 Task: Create a due date automation trigger when advanced on, 2 working days before a card is due add dates not due this month at 11:00 AM.
Action: Mouse moved to (1045, 300)
Screenshot: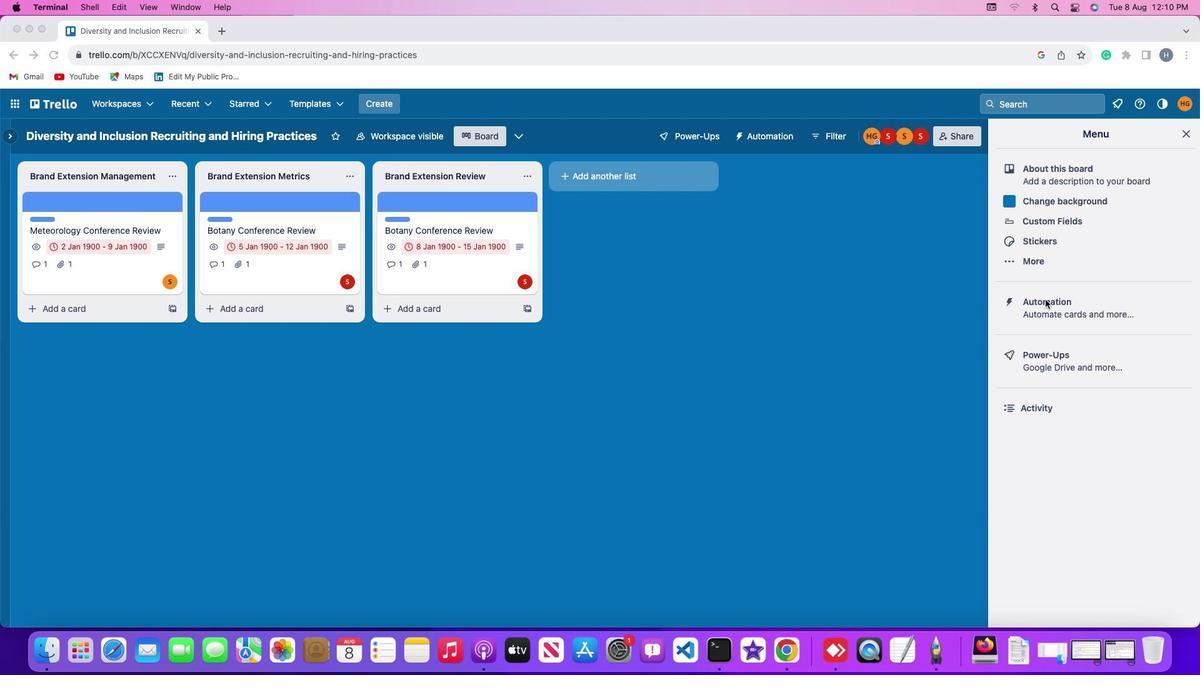 
Action: Mouse pressed left at (1045, 300)
Screenshot: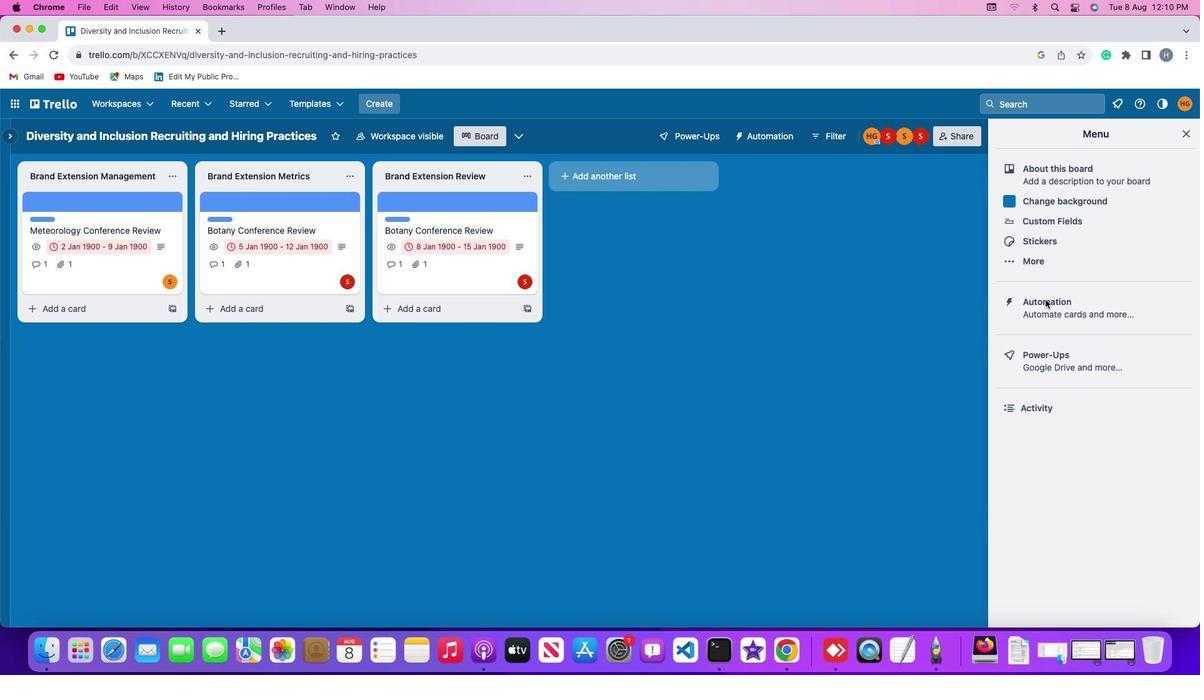 
Action: Mouse pressed left at (1045, 300)
Screenshot: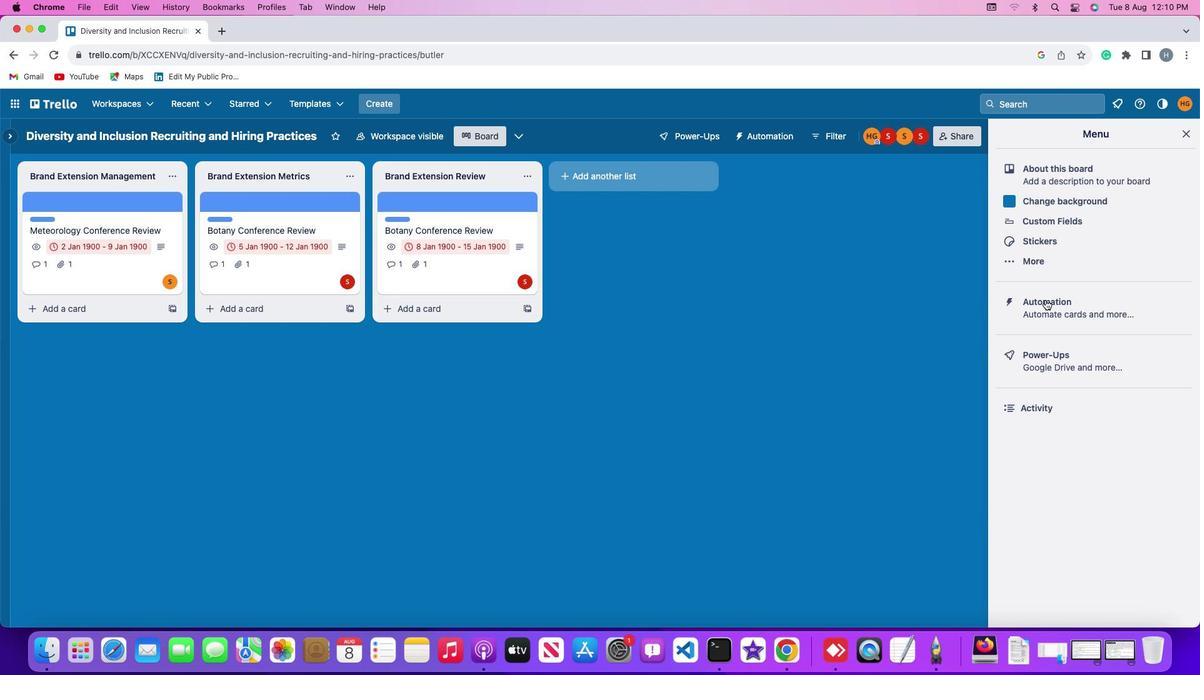 
Action: Mouse moved to (85, 294)
Screenshot: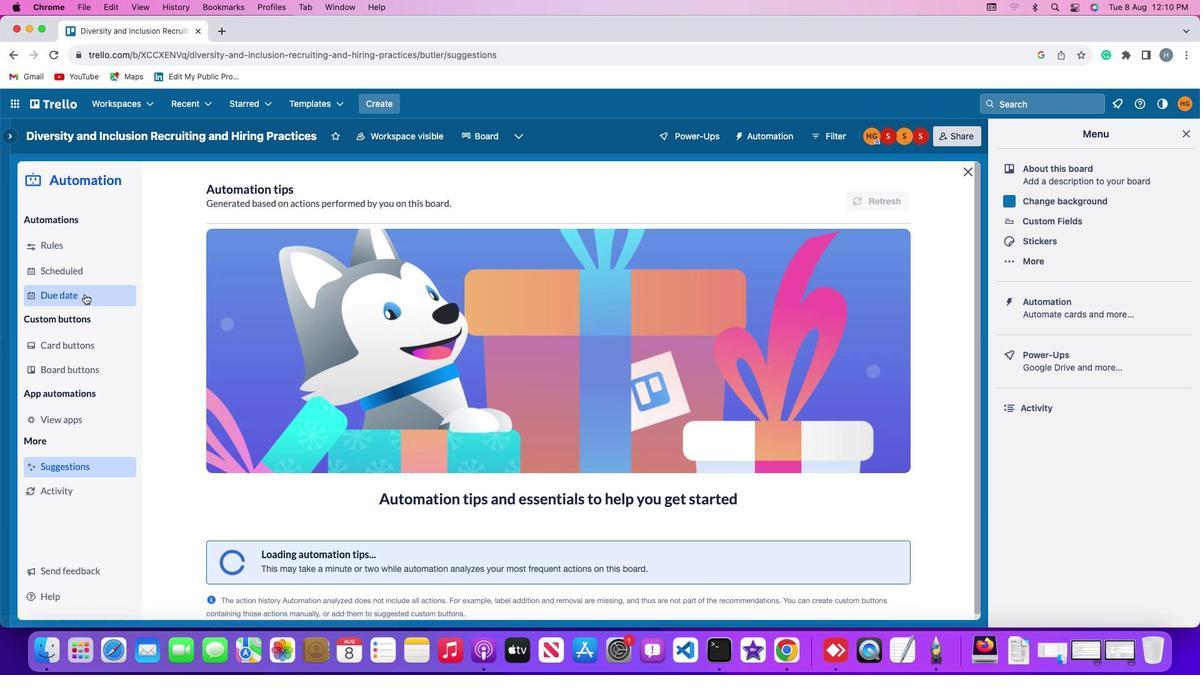 
Action: Mouse pressed left at (85, 294)
Screenshot: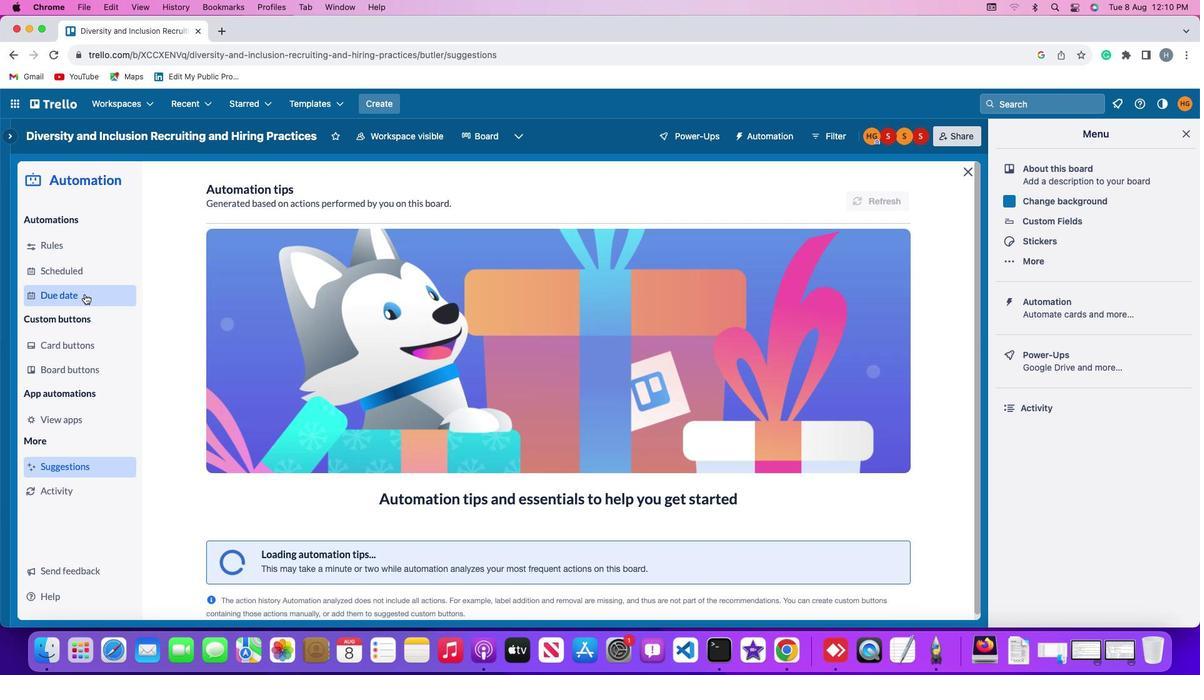 
Action: Mouse moved to (843, 193)
Screenshot: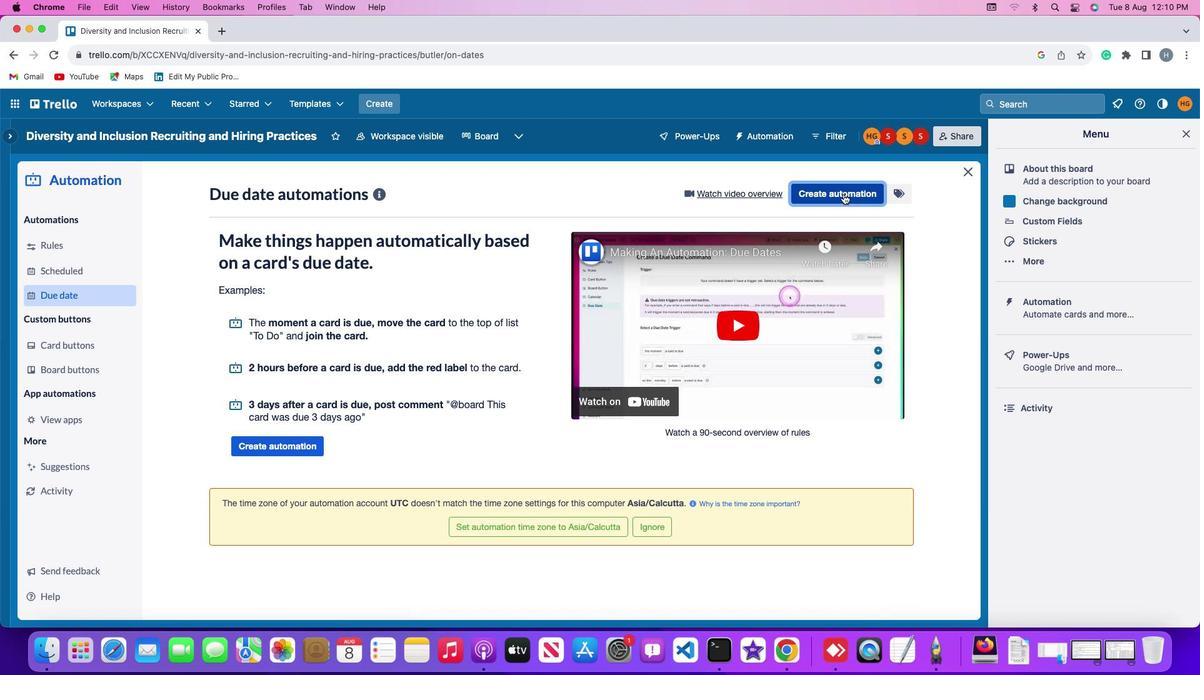 
Action: Mouse pressed left at (843, 193)
Screenshot: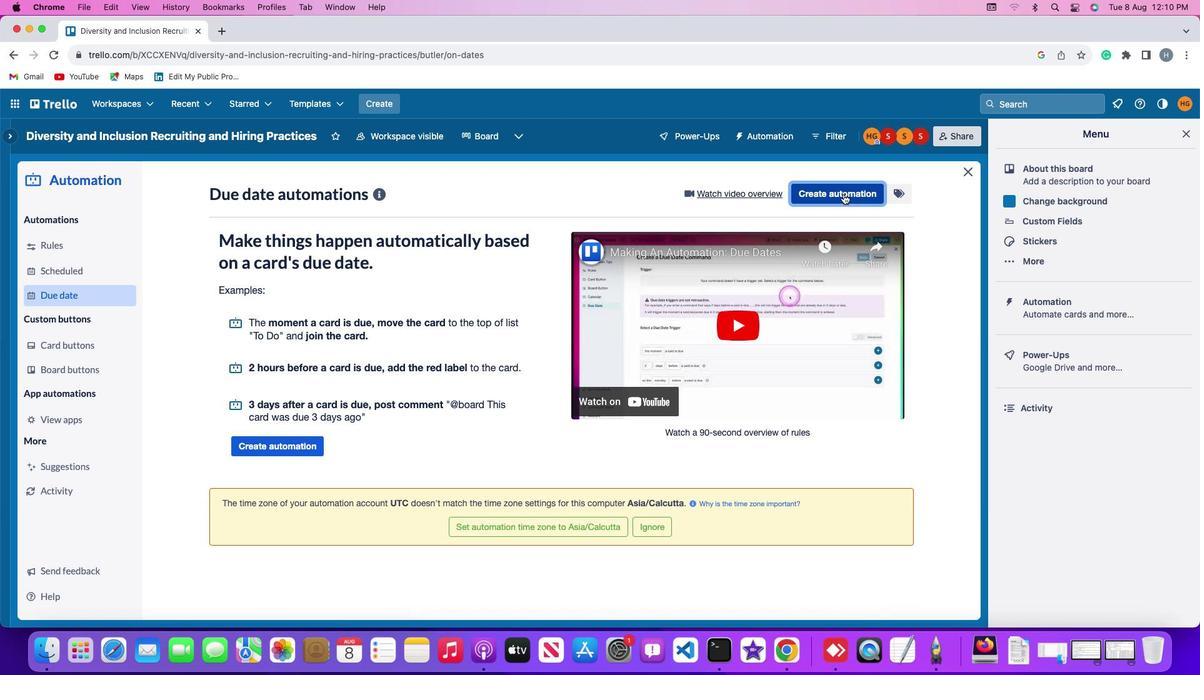 
Action: Mouse moved to (374, 315)
Screenshot: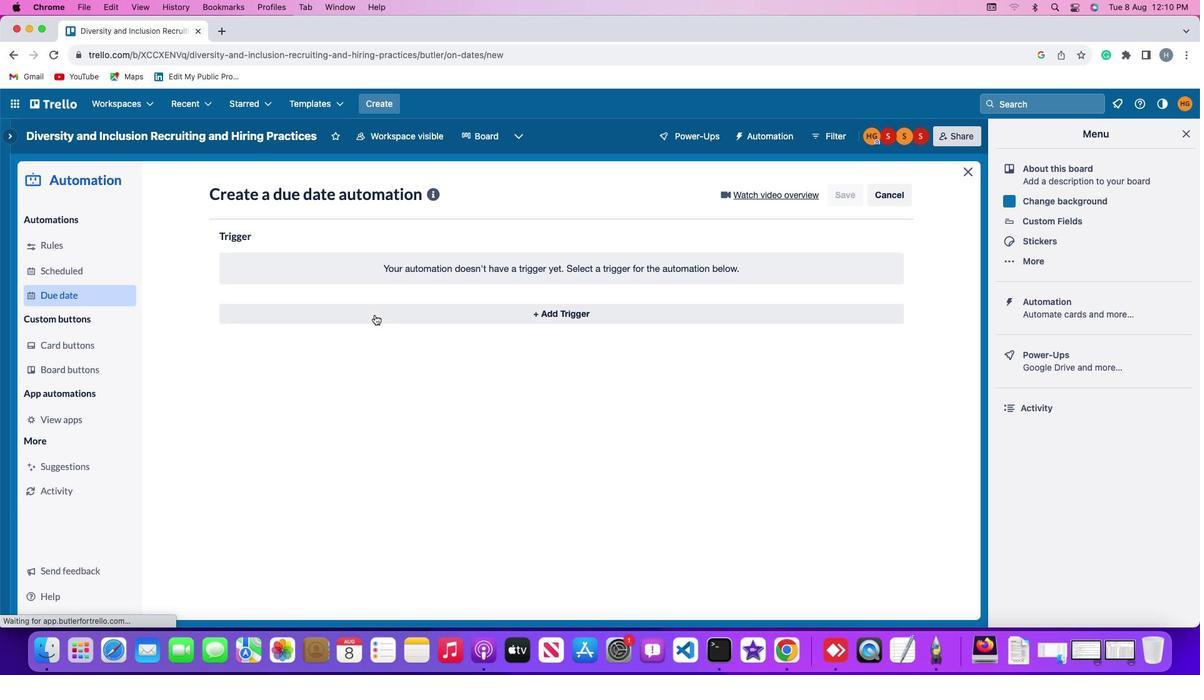
Action: Mouse pressed left at (374, 315)
Screenshot: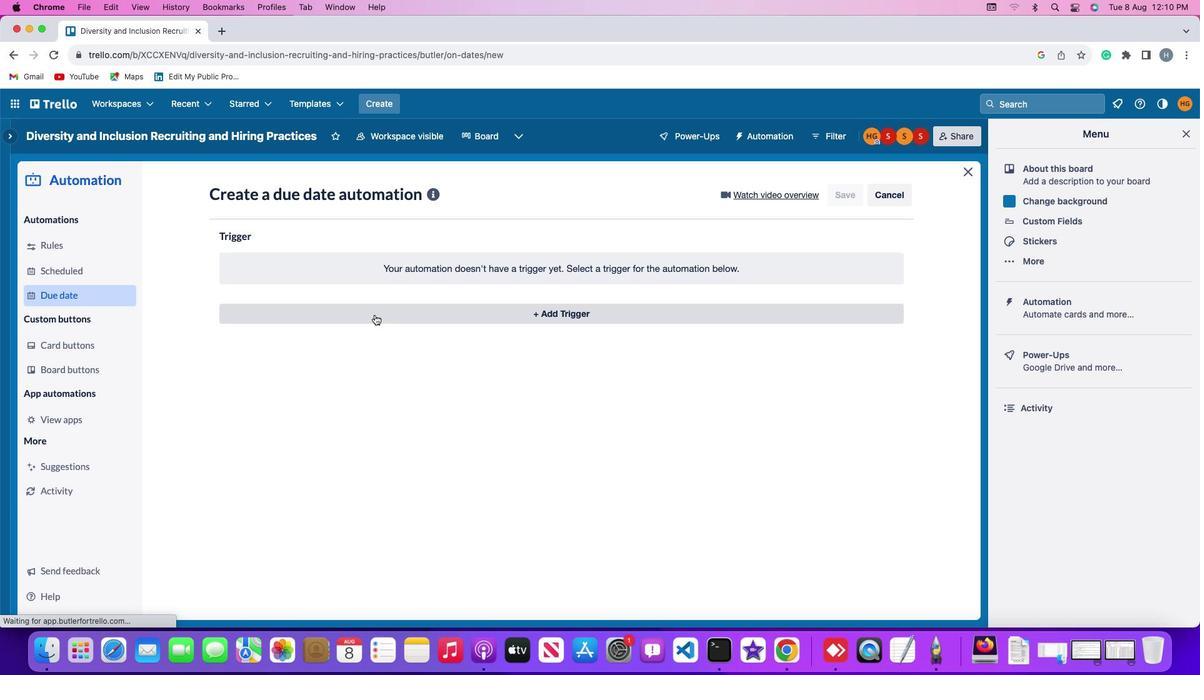 
Action: Mouse moved to (248, 496)
Screenshot: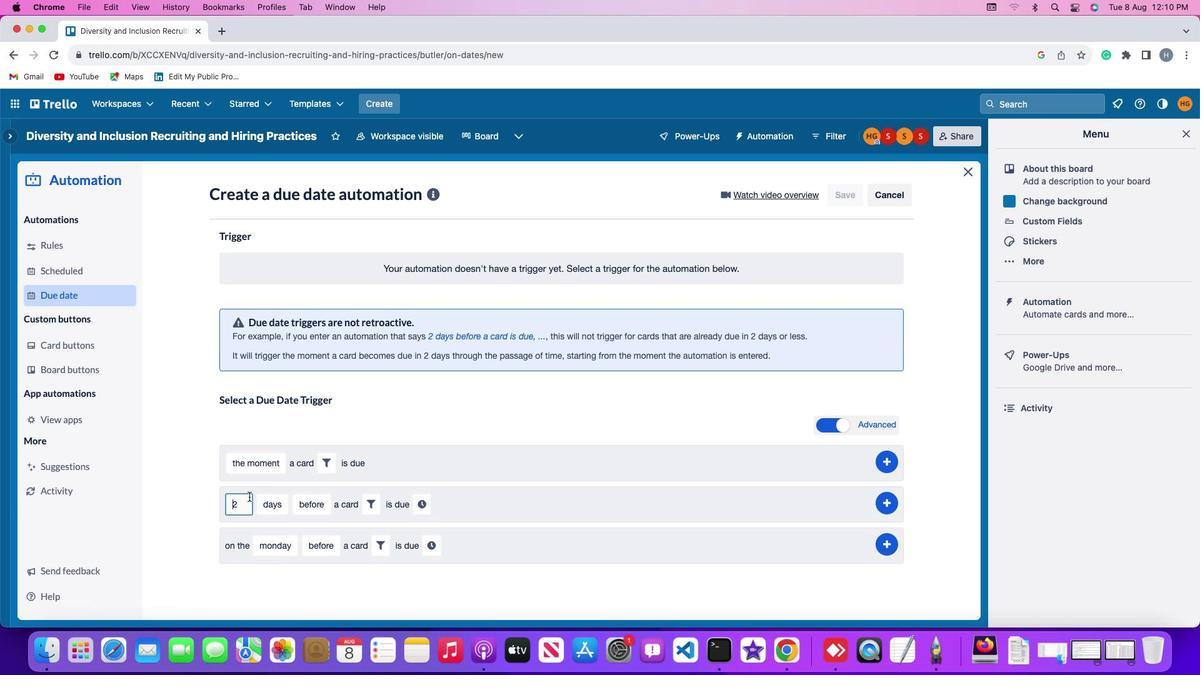 
Action: Mouse pressed left at (248, 496)
Screenshot: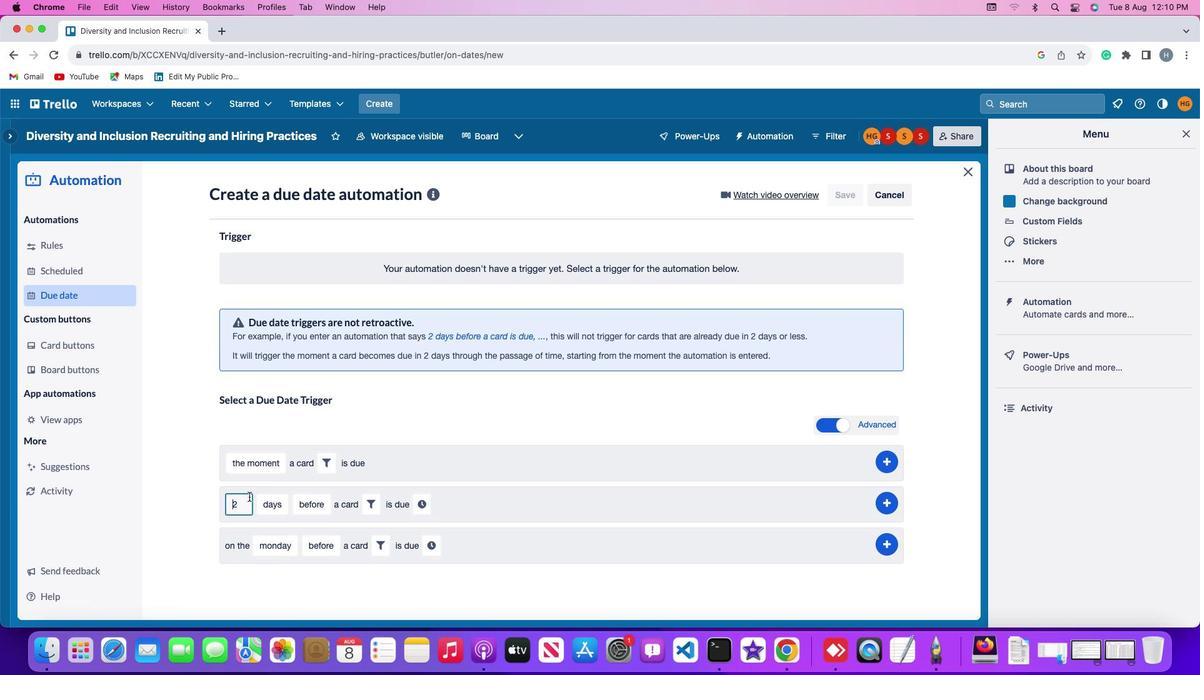 
Action: Key pressed Key.rightKey.backspace'2'
Screenshot: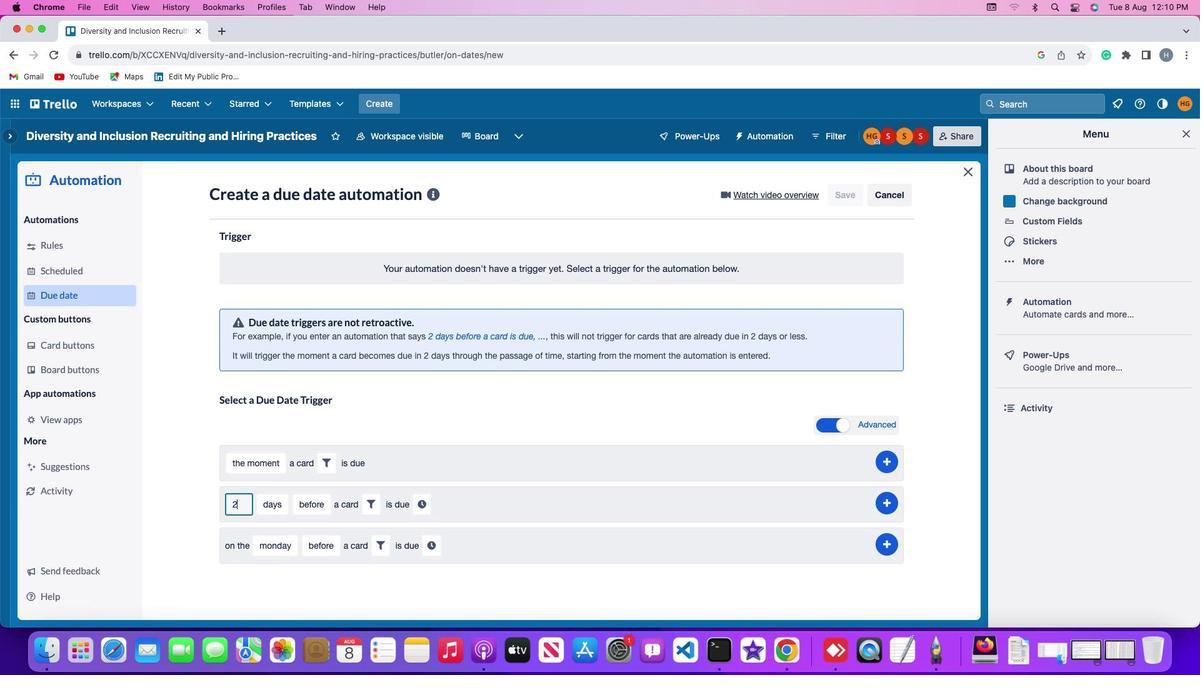 
Action: Mouse moved to (278, 501)
Screenshot: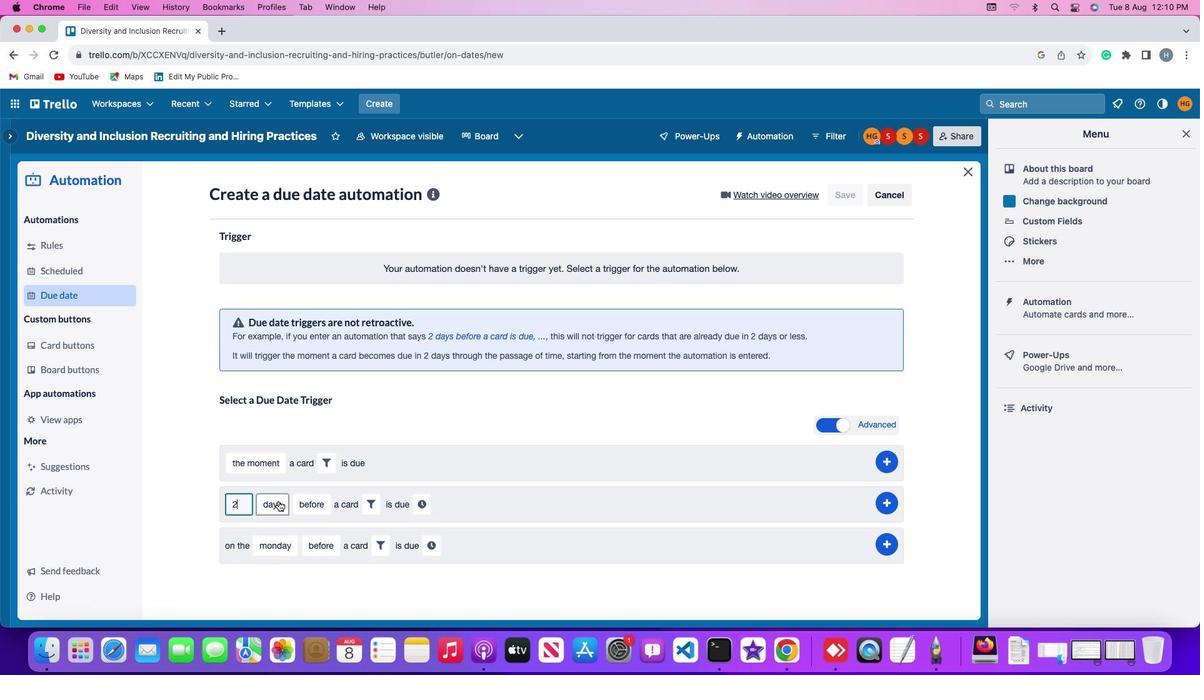 
Action: Mouse pressed left at (278, 501)
Screenshot: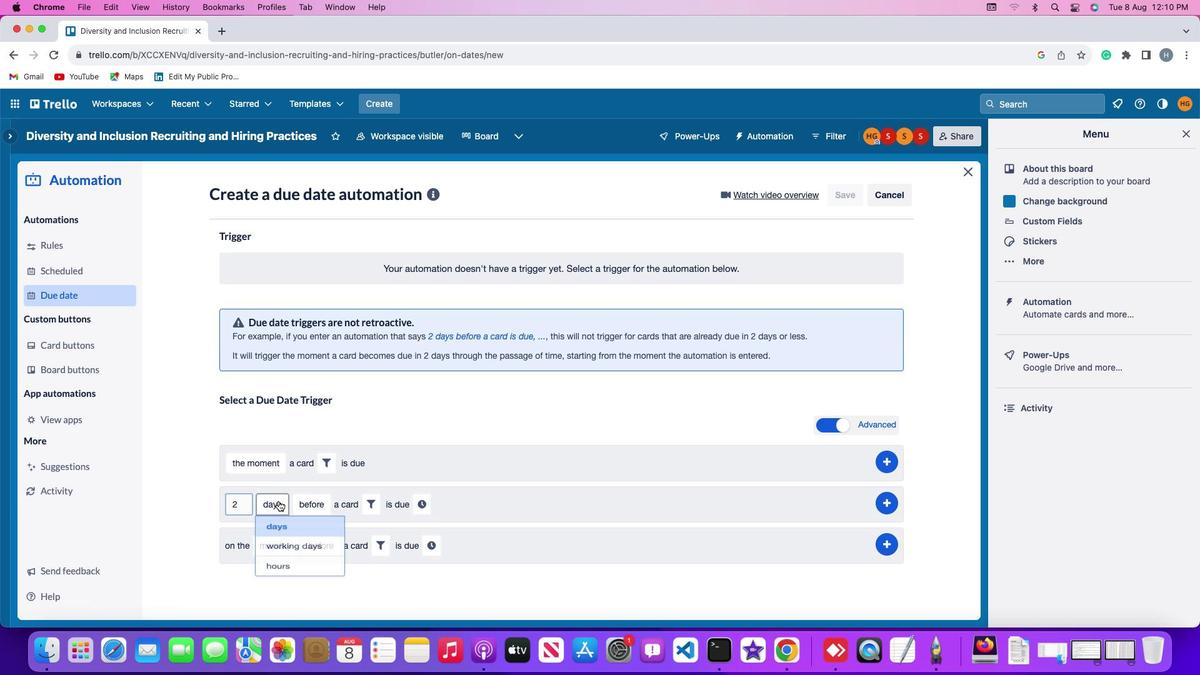 
Action: Mouse moved to (286, 559)
Screenshot: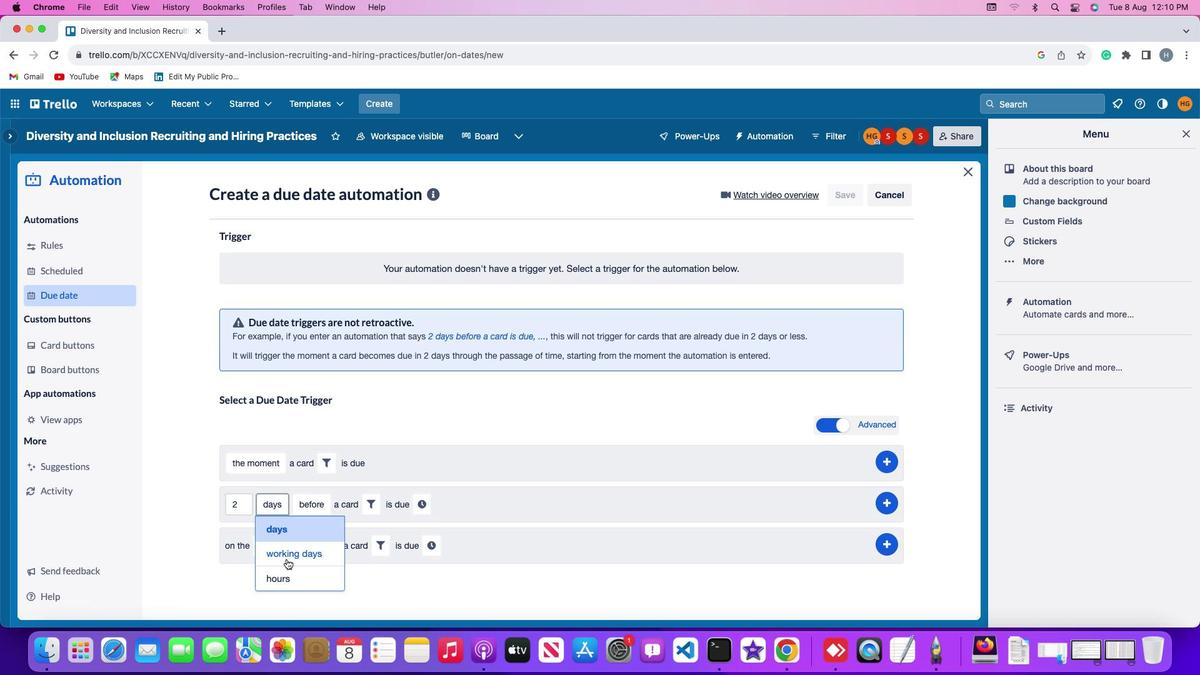
Action: Mouse pressed left at (286, 559)
Screenshot: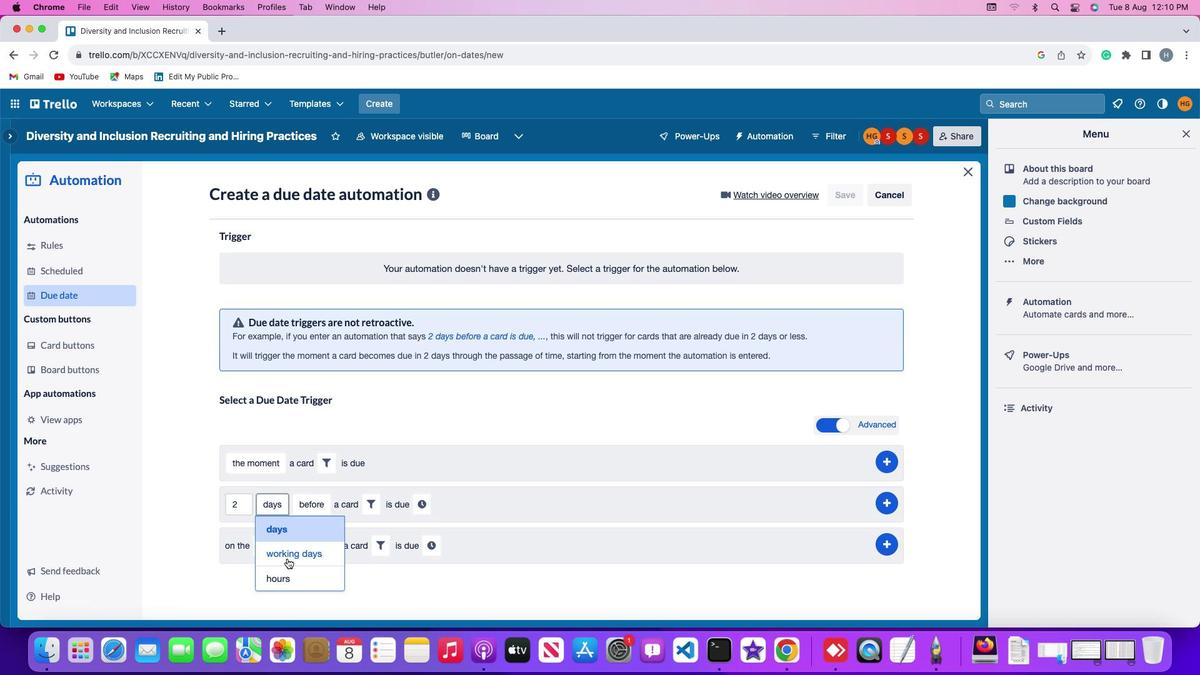 
Action: Mouse moved to (349, 505)
Screenshot: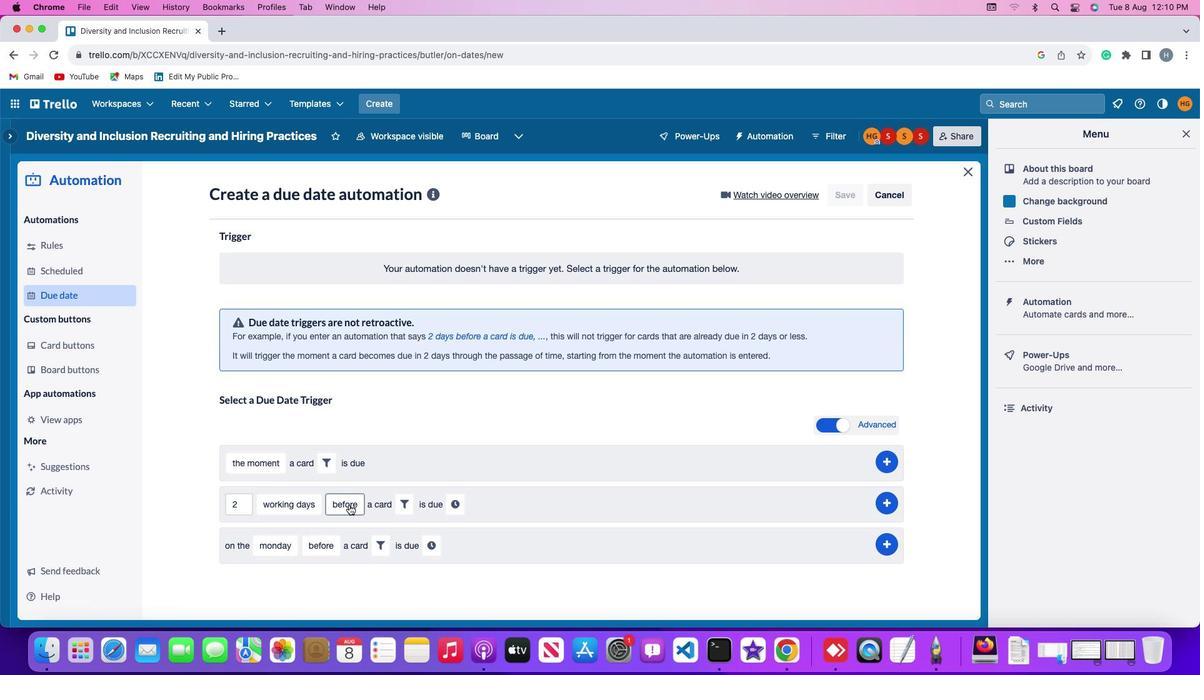 
Action: Mouse pressed left at (349, 505)
Screenshot: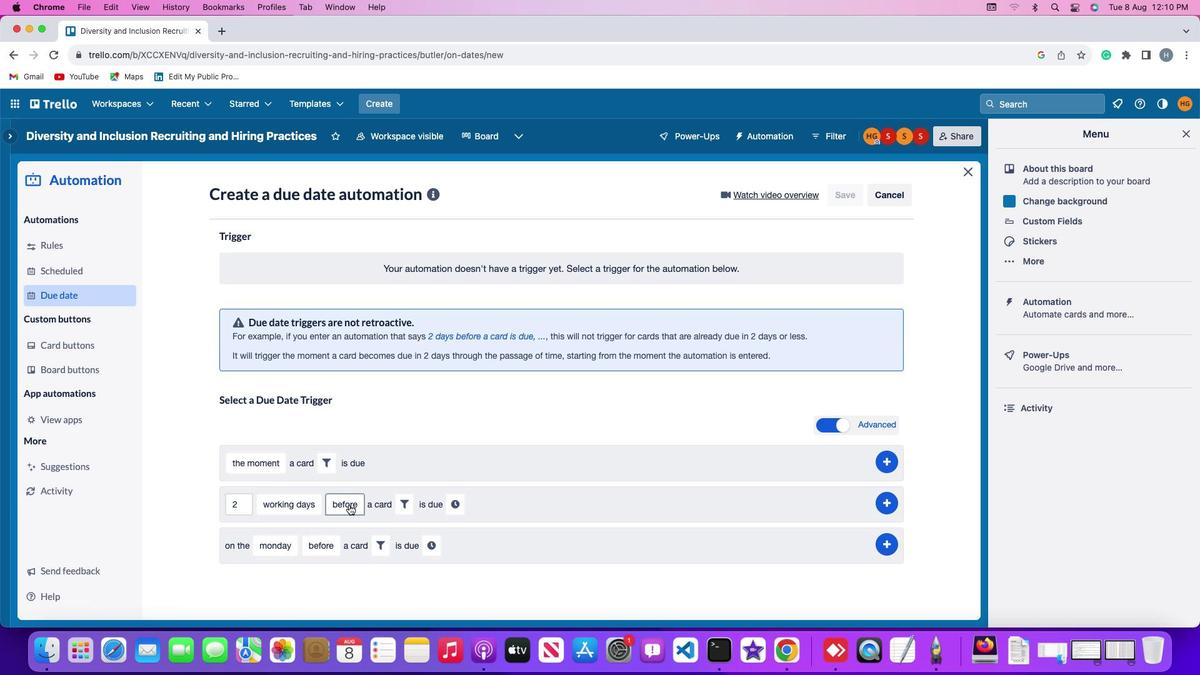 
Action: Mouse moved to (355, 530)
Screenshot: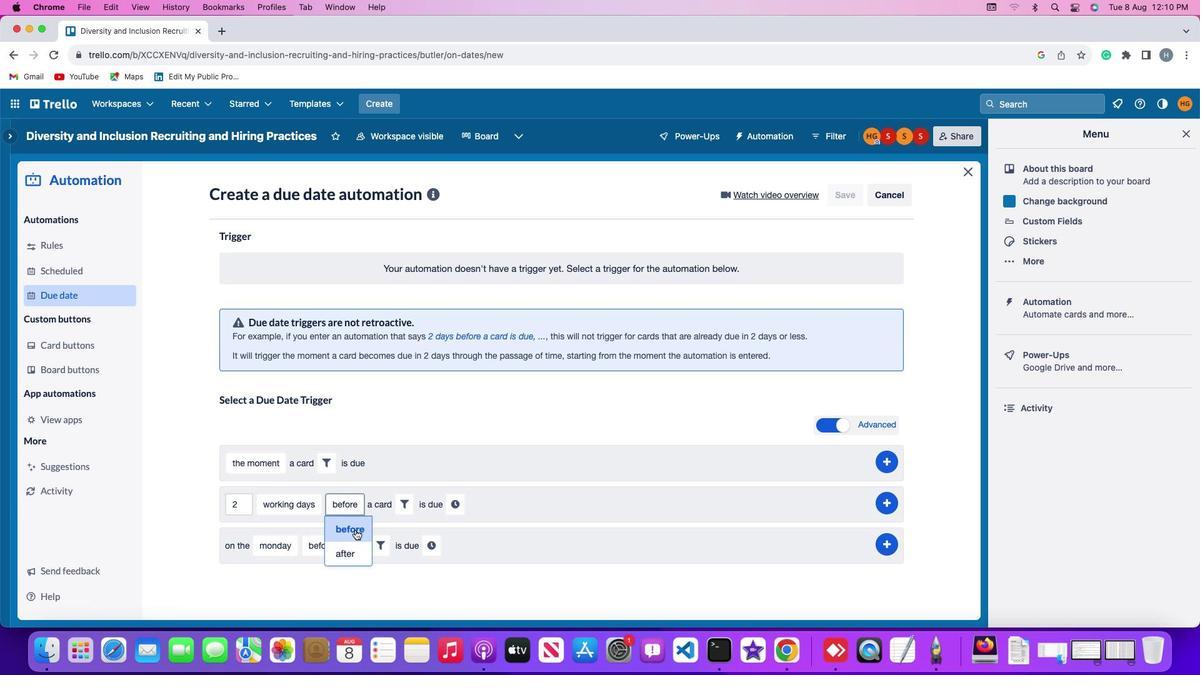 
Action: Mouse pressed left at (355, 530)
Screenshot: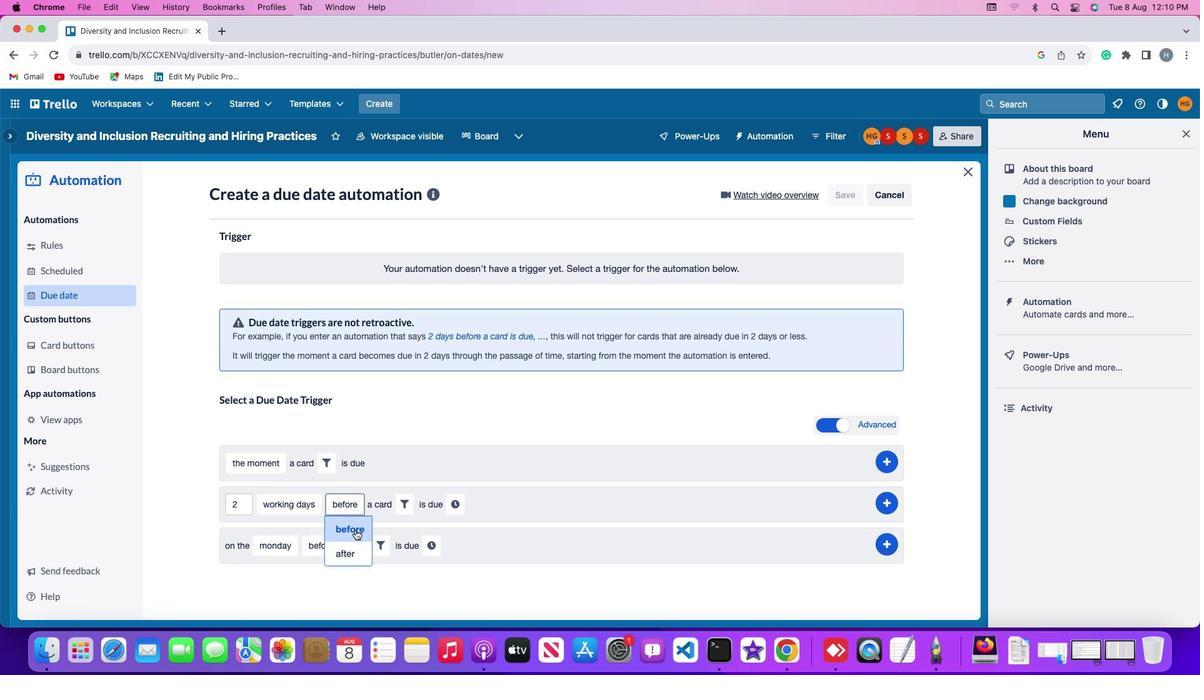 
Action: Mouse moved to (403, 507)
Screenshot: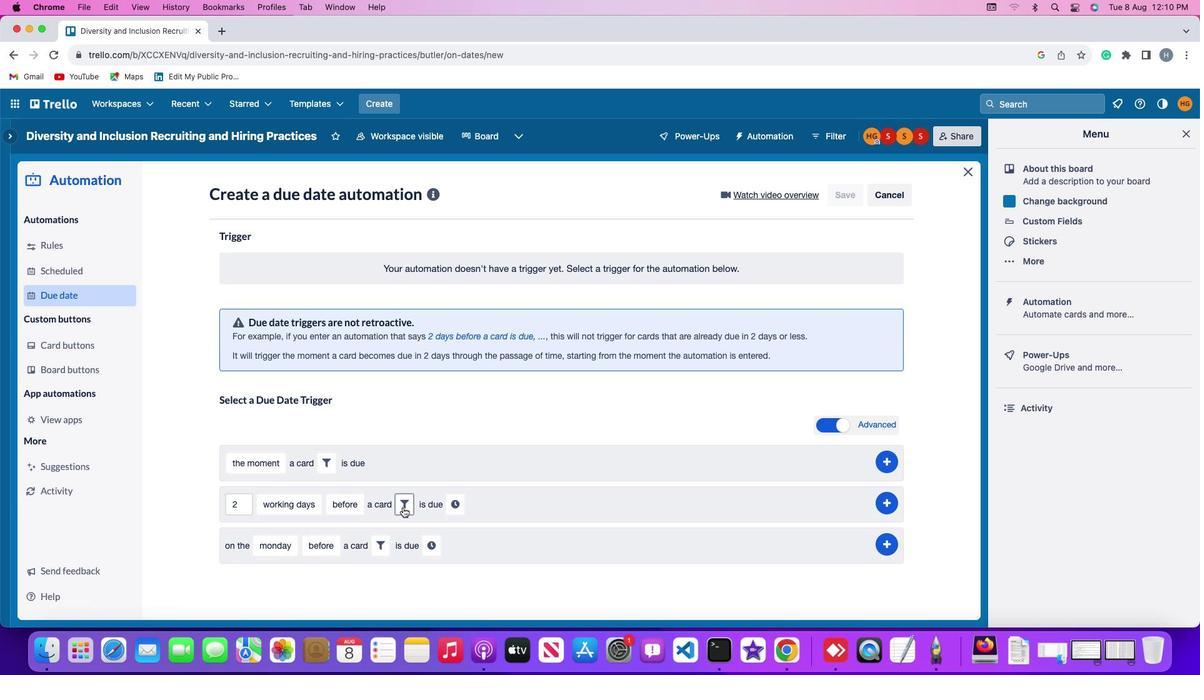 
Action: Mouse pressed left at (403, 507)
Screenshot: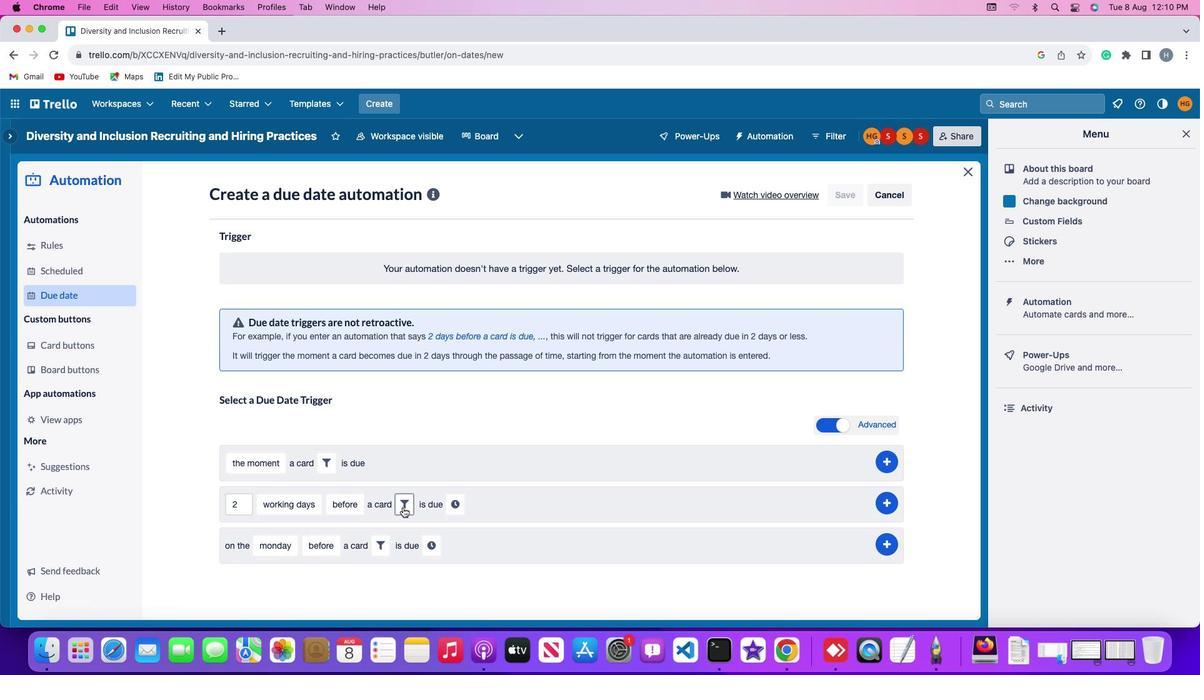 
Action: Mouse moved to (472, 542)
Screenshot: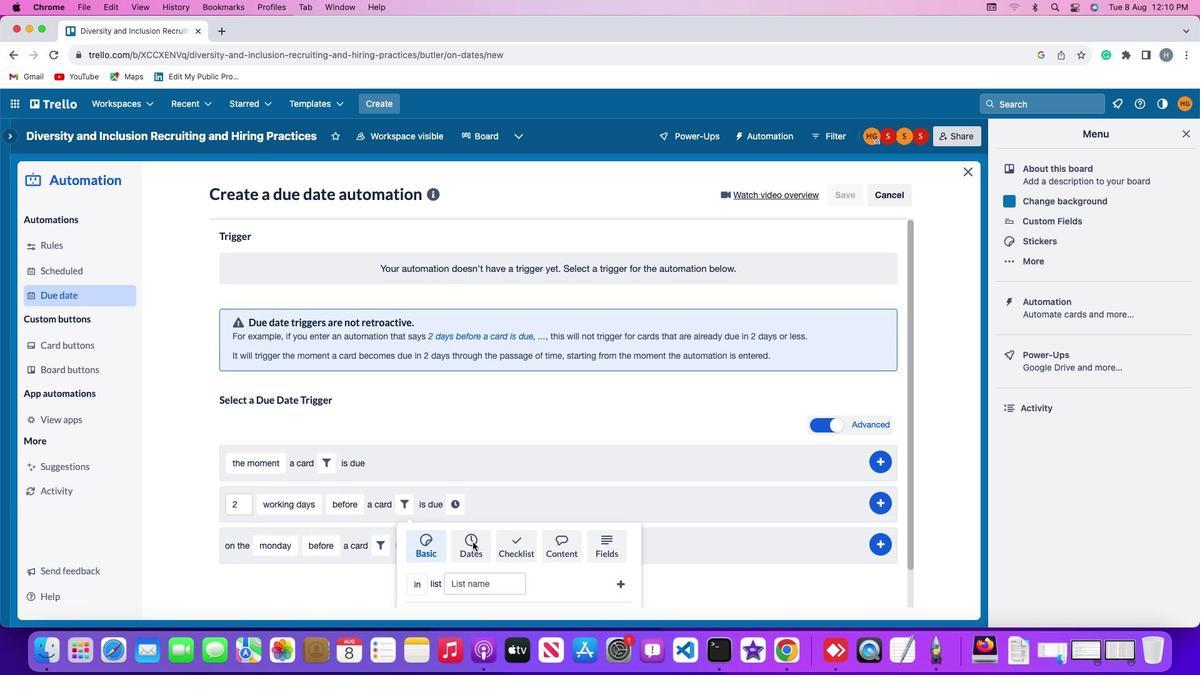 
Action: Mouse pressed left at (472, 542)
Screenshot: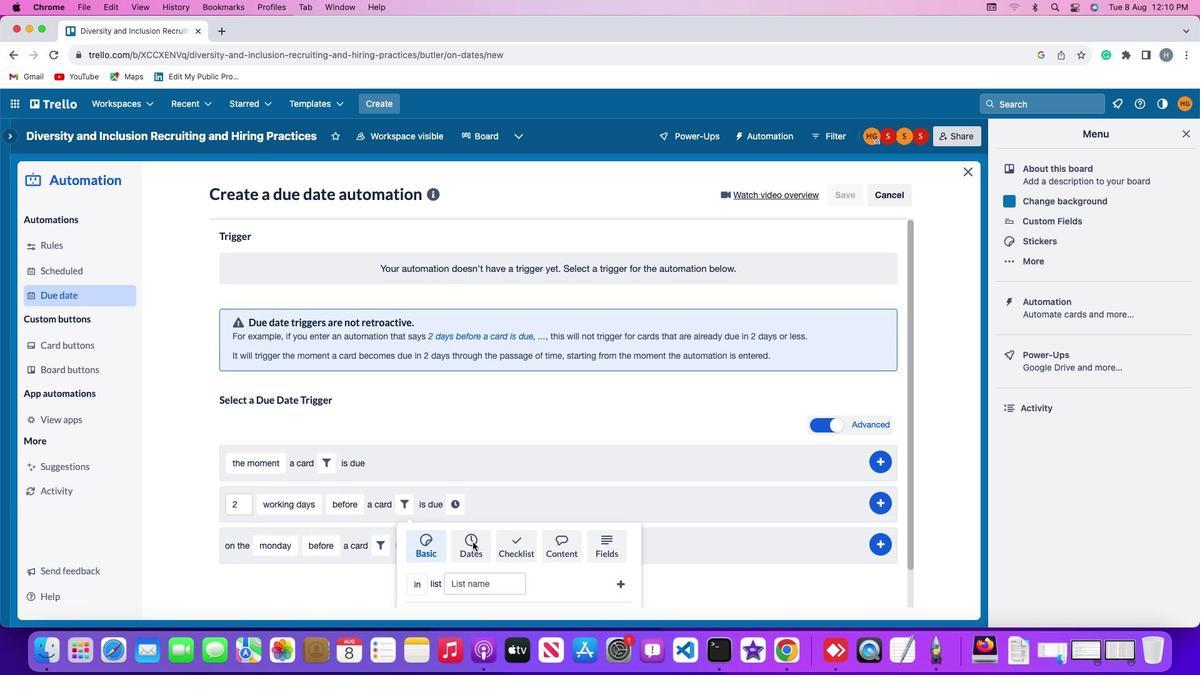
Action: Mouse moved to (372, 570)
Screenshot: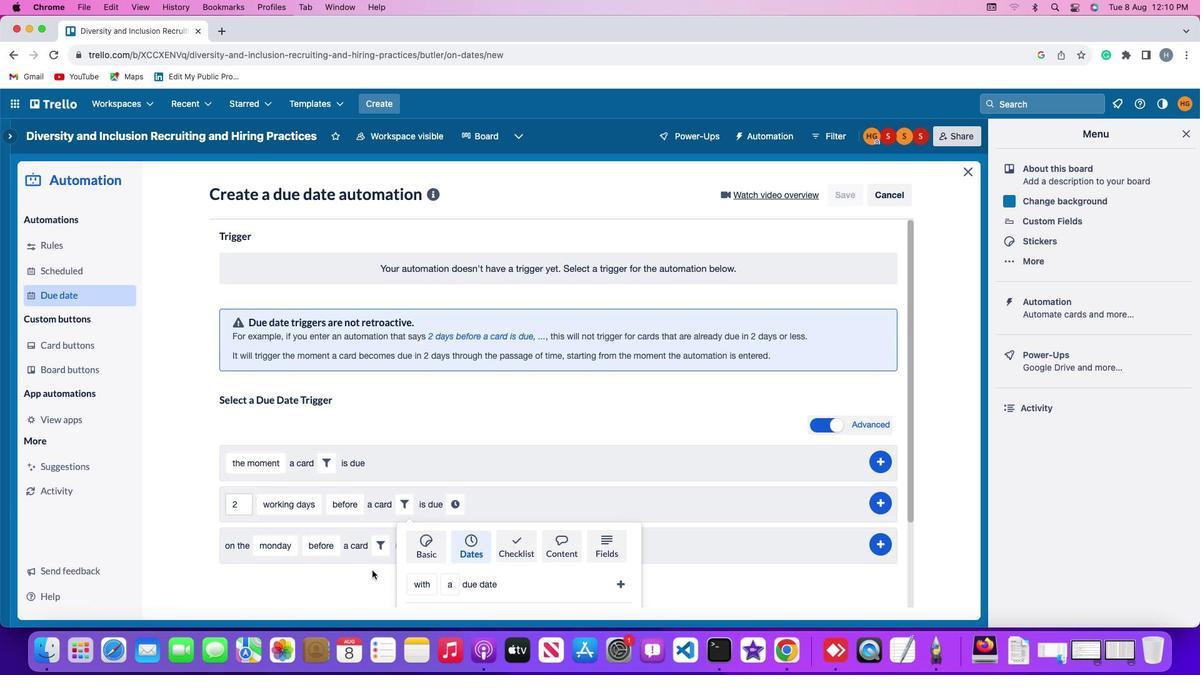 
Action: Mouse scrolled (372, 570) with delta (0, 0)
Screenshot: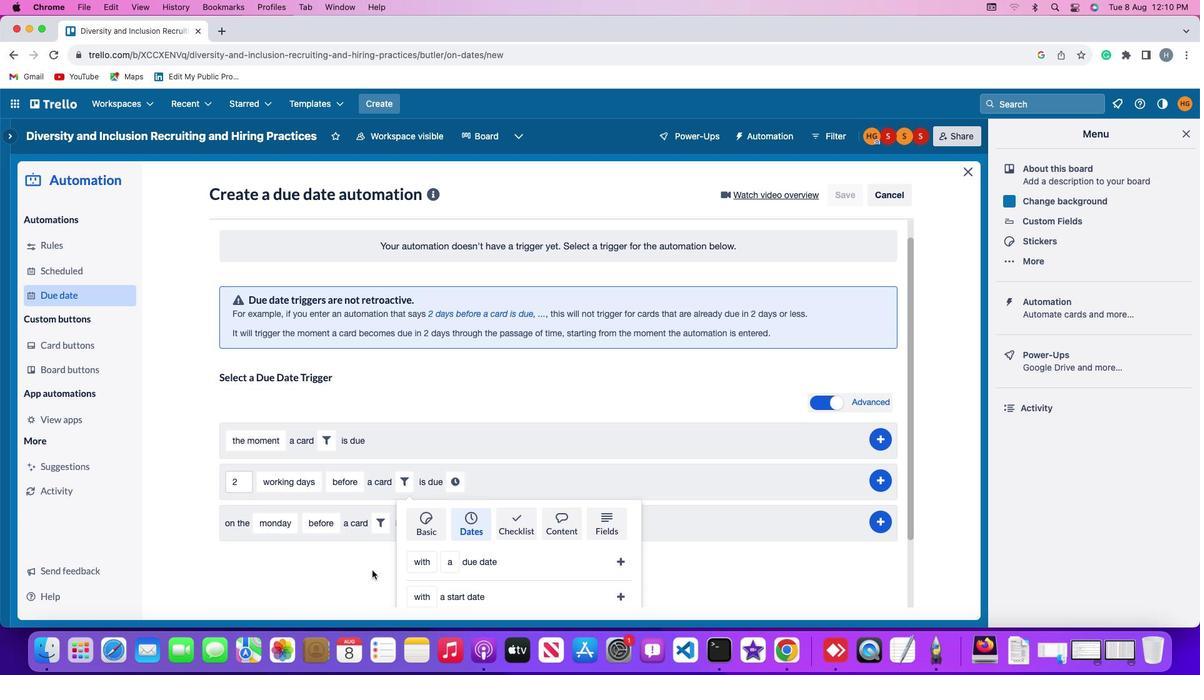 
Action: Mouse scrolled (372, 570) with delta (0, 0)
Screenshot: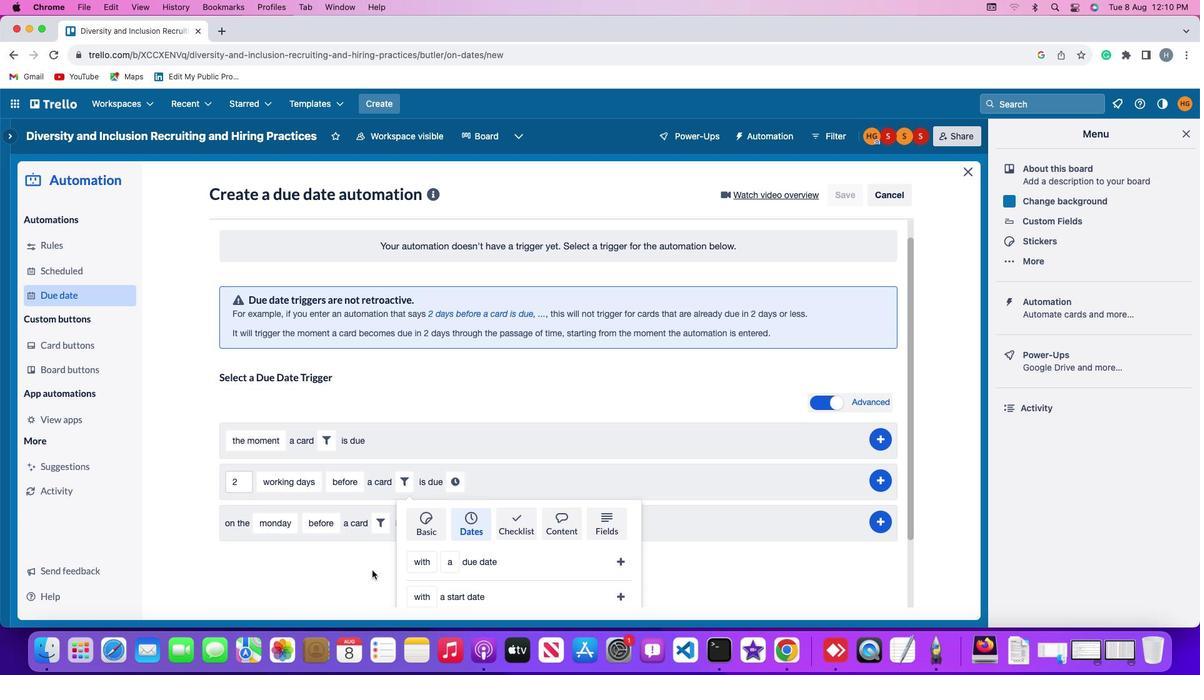 
Action: Mouse scrolled (372, 570) with delta (0, -2)
Screenshot: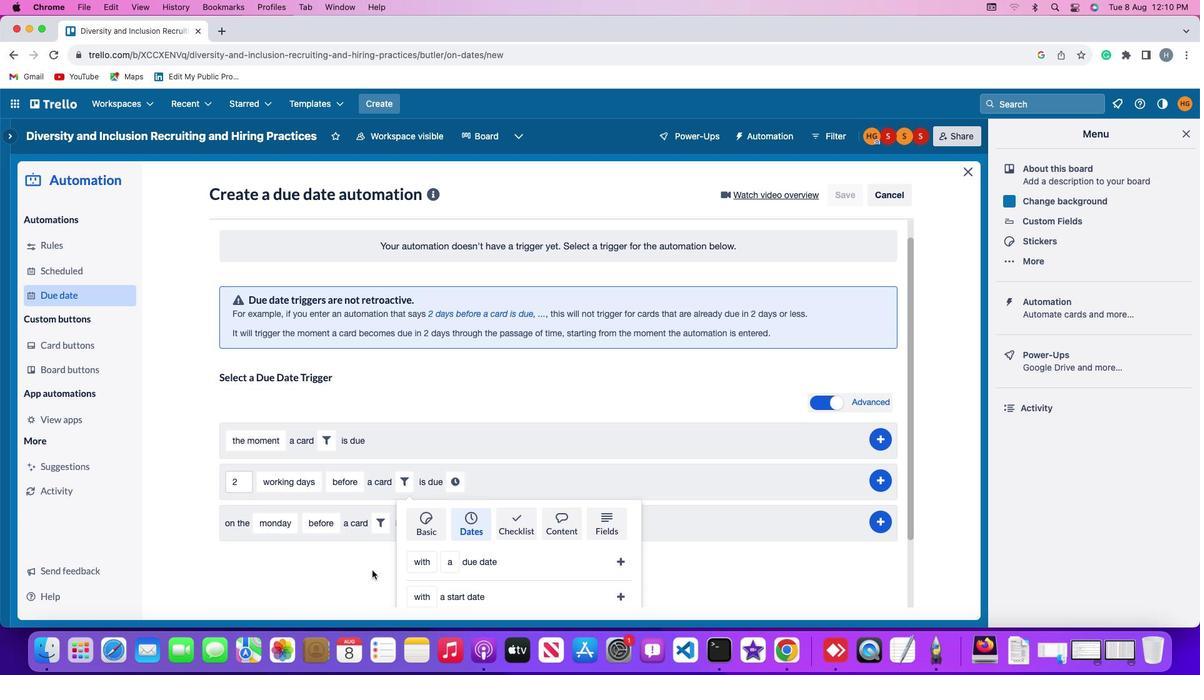 
Action: Mouse scrolled (372, 570) with delta (0, -3)
Screenshot: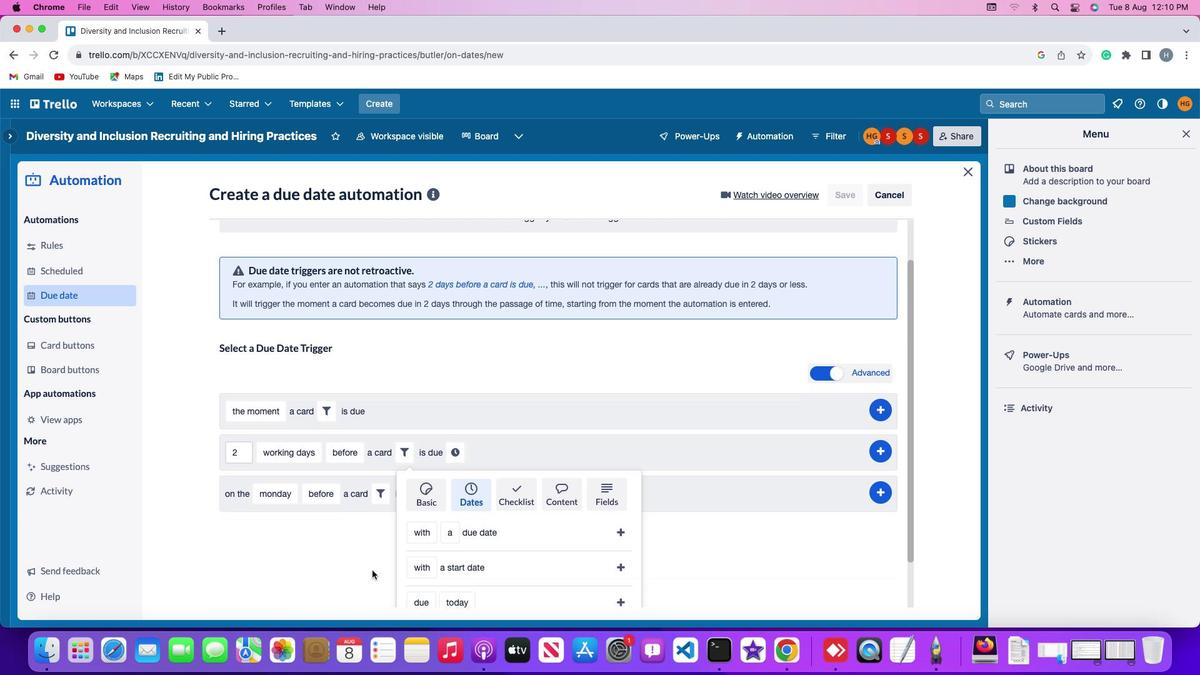 
Action: Mouse scrolled (372, 570) with delta (0, -3)
Screenshot: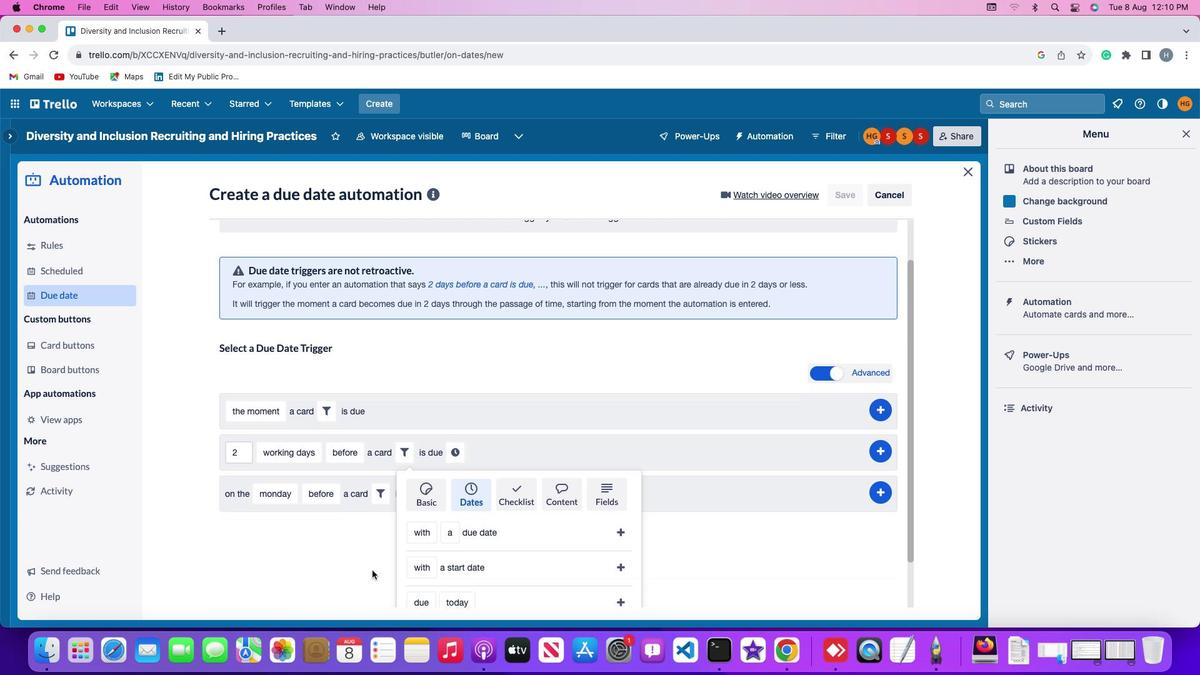 
Action: Mouse scrolled (372, 570) with delta (0, -4)
Screenshot: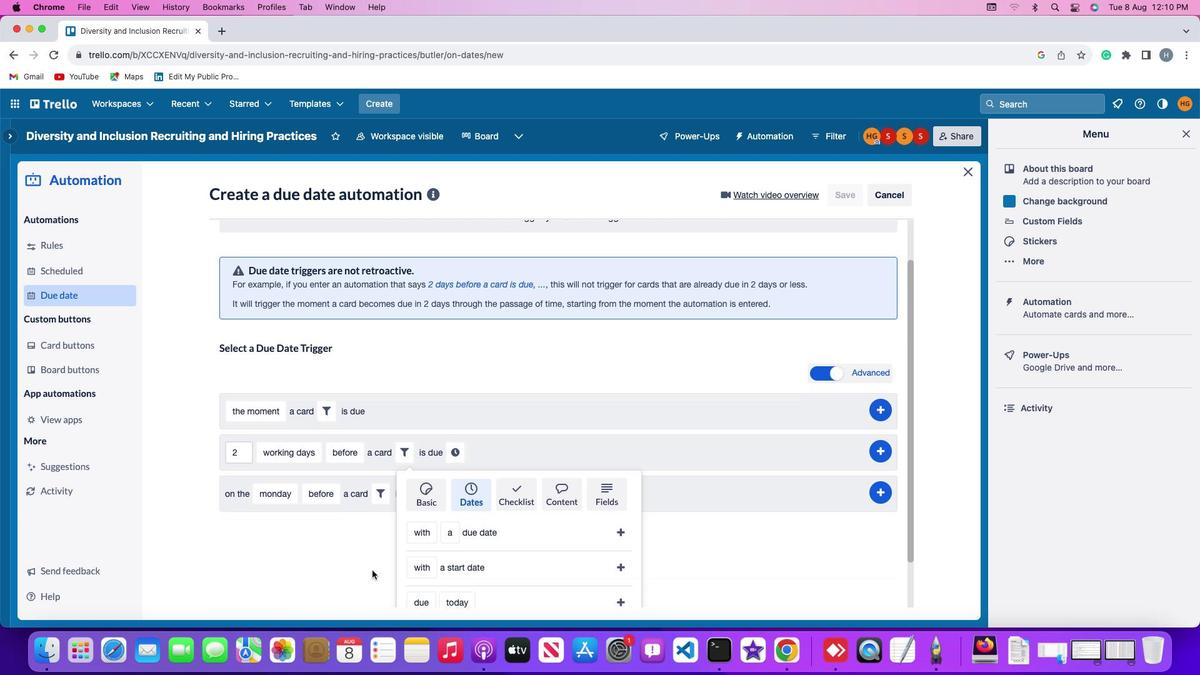 
Action: Mouse scrolled (372, 570) with delta (0, -5)
Screenshot: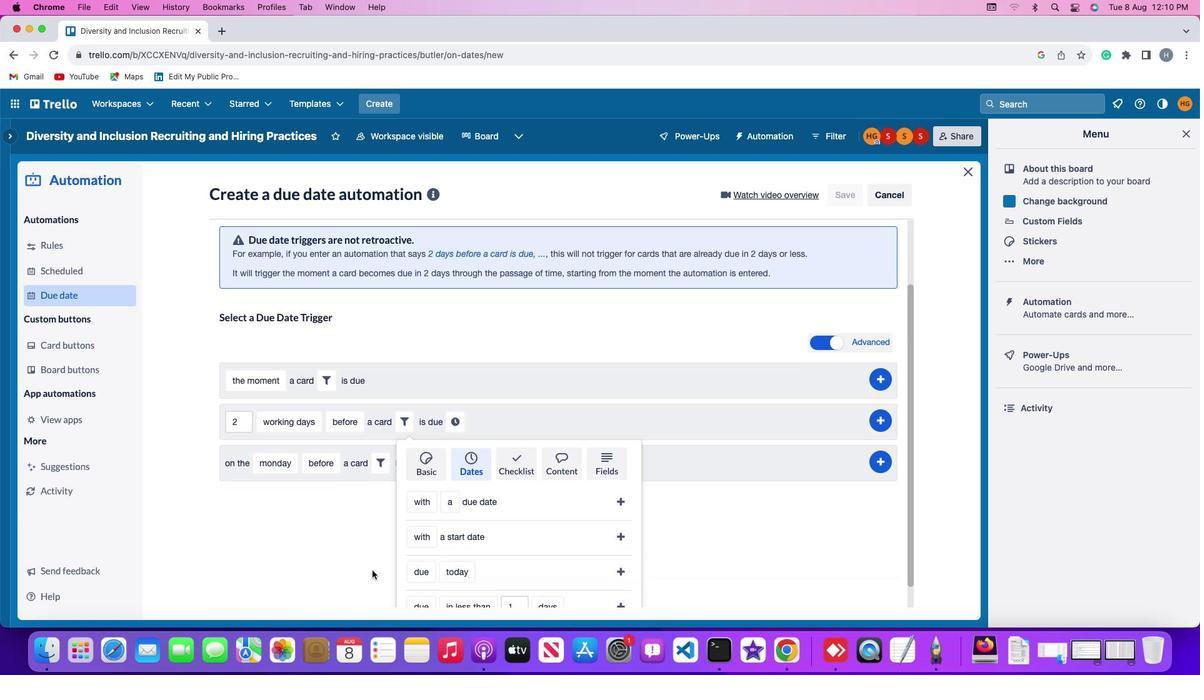 
Action: Mouse moved to (413, 551)
Screenshot: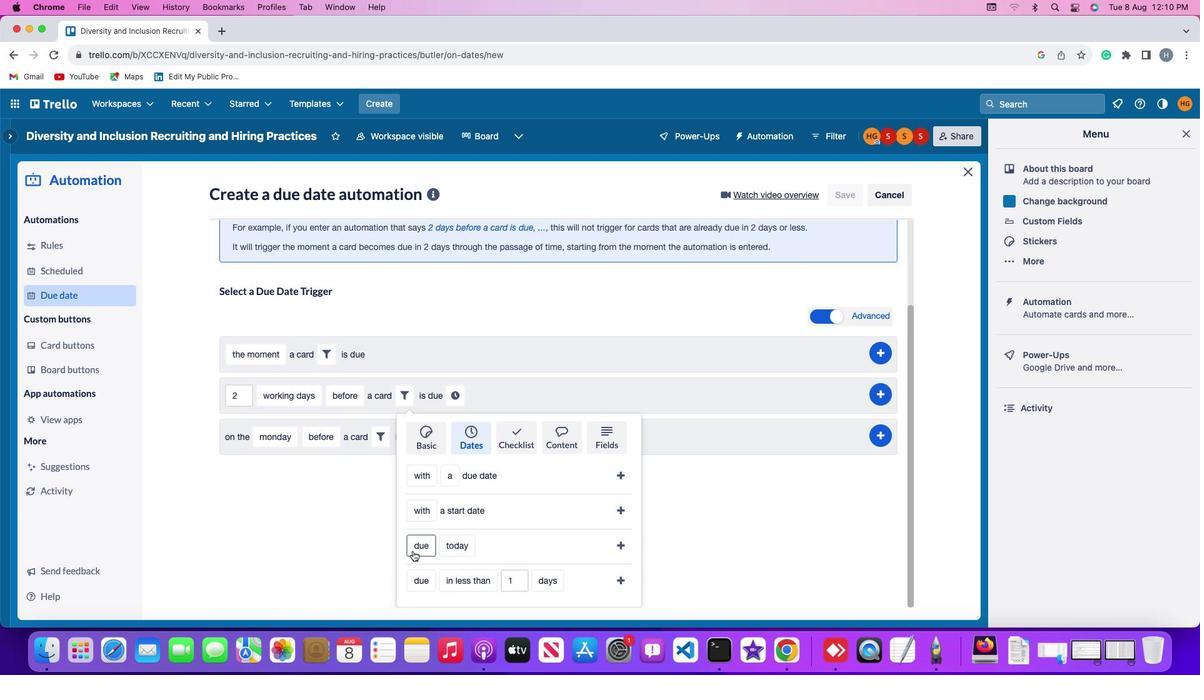 
Action: Mouse pressed left at (413, 551)
Screenshot: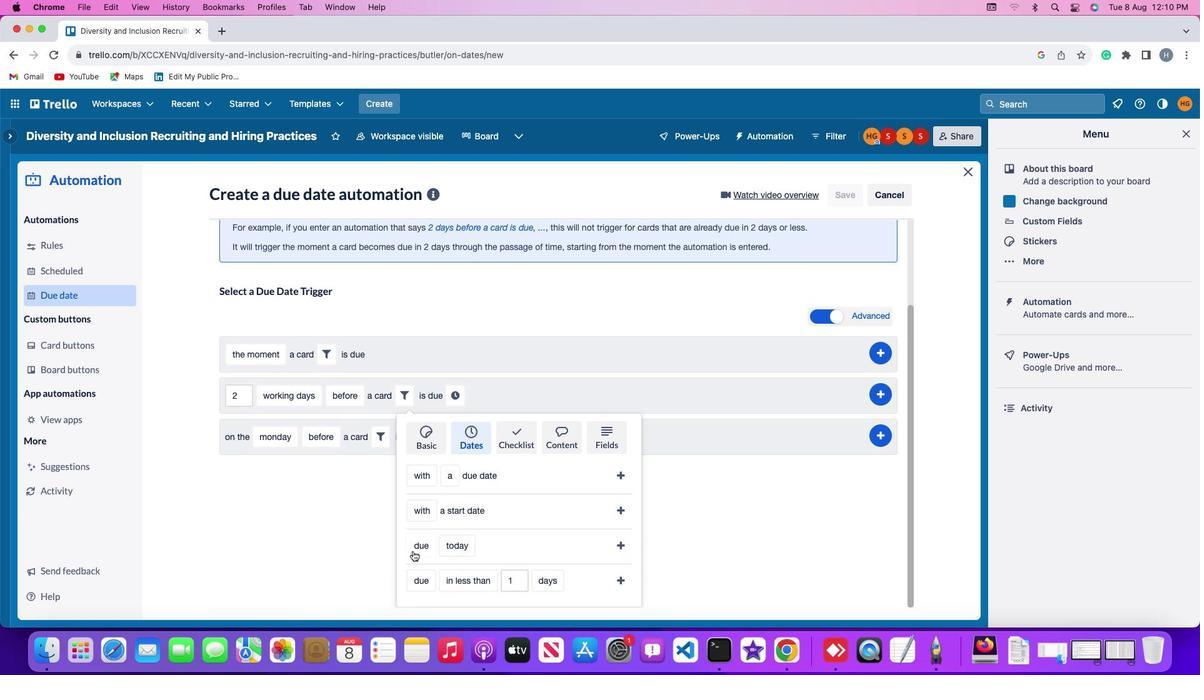 
Action: Mouse moved to (450, 473)
Screenshot: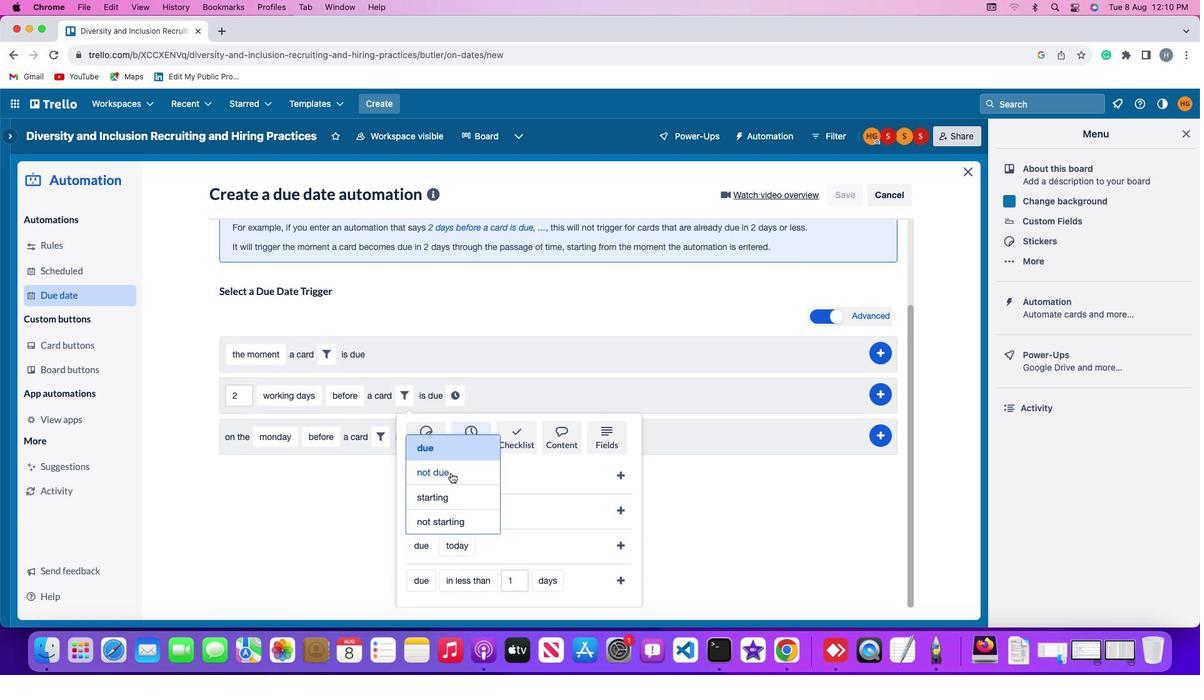 
Action: Mouse pressed left at (450, 473)
Screenshot: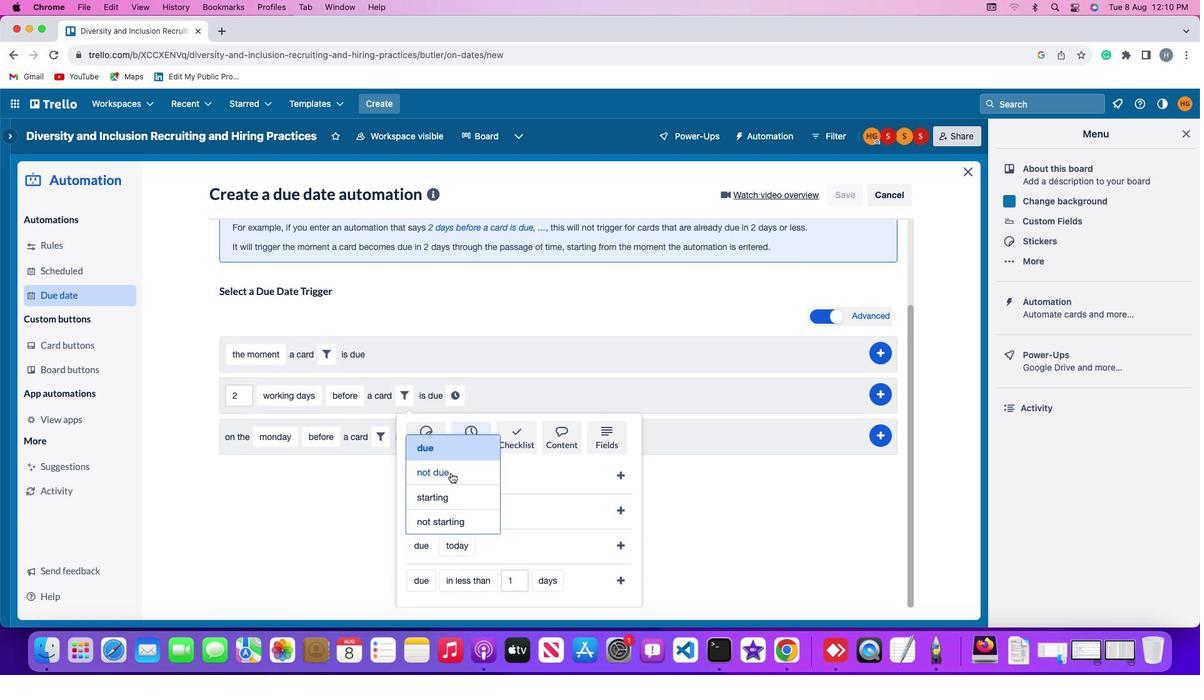 
Action: Mouse moved to (475, 543)
Screenshot: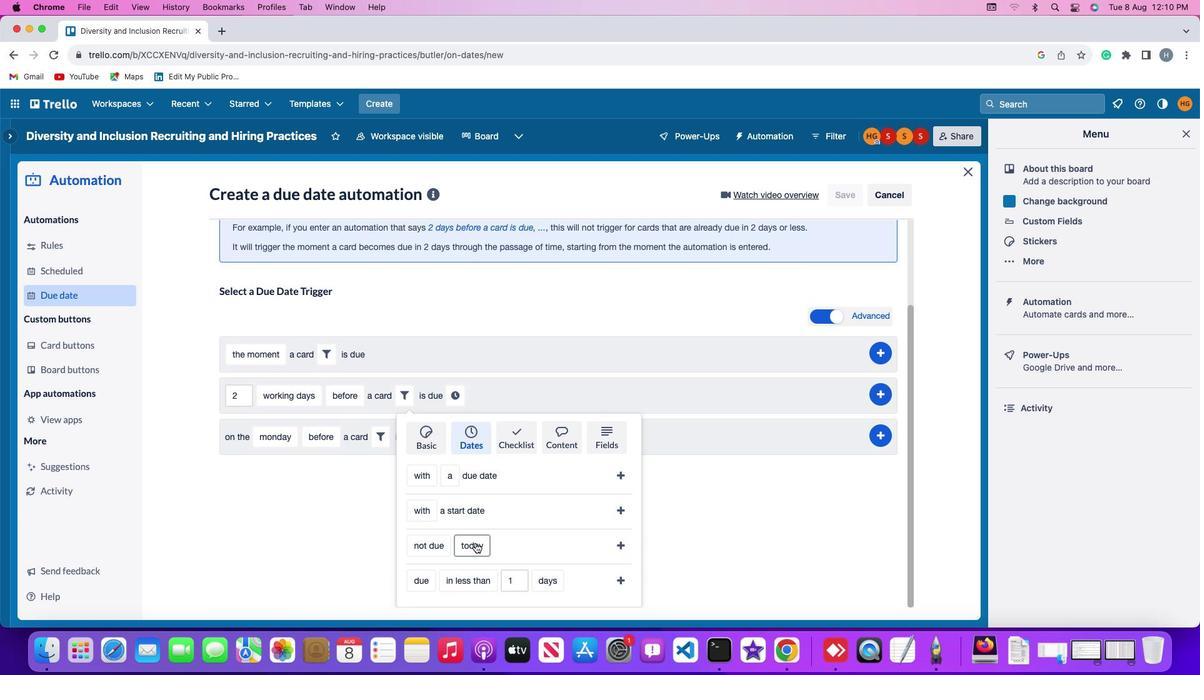 
Action: Mouse pressed left at (475, 543)
Screenshot: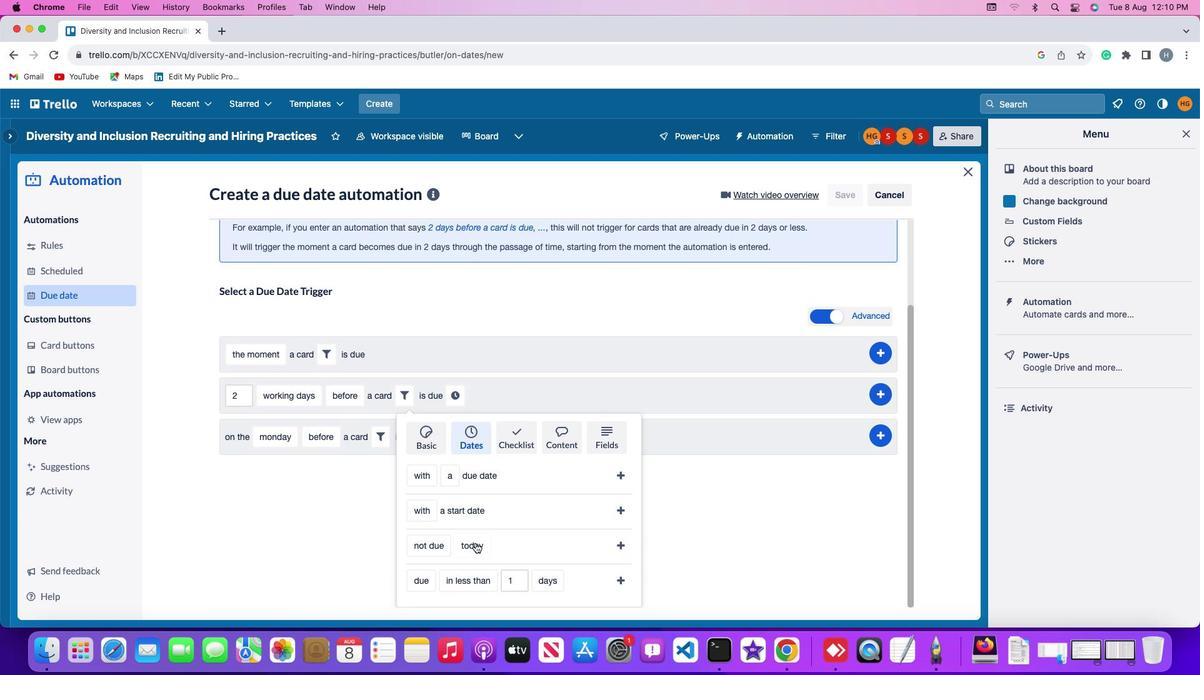 
Action: Mouse moved to (491, 498)
Screenshot: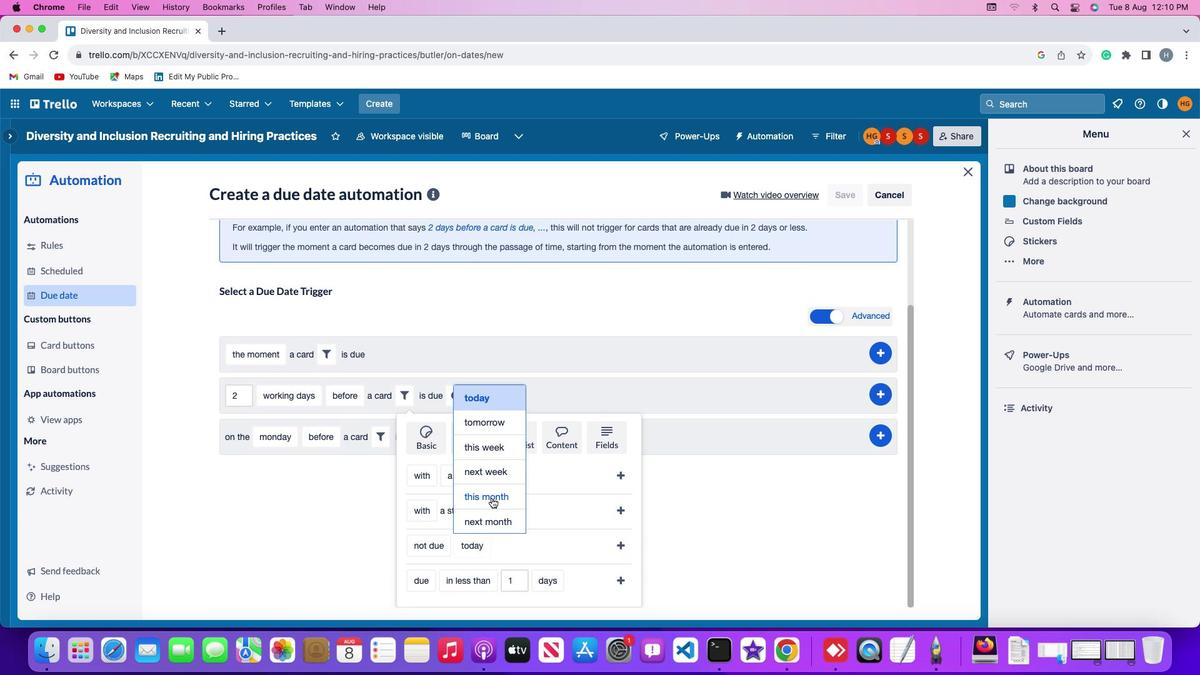 
Action: Mouse pressed left at (491, 498)
Screenshot: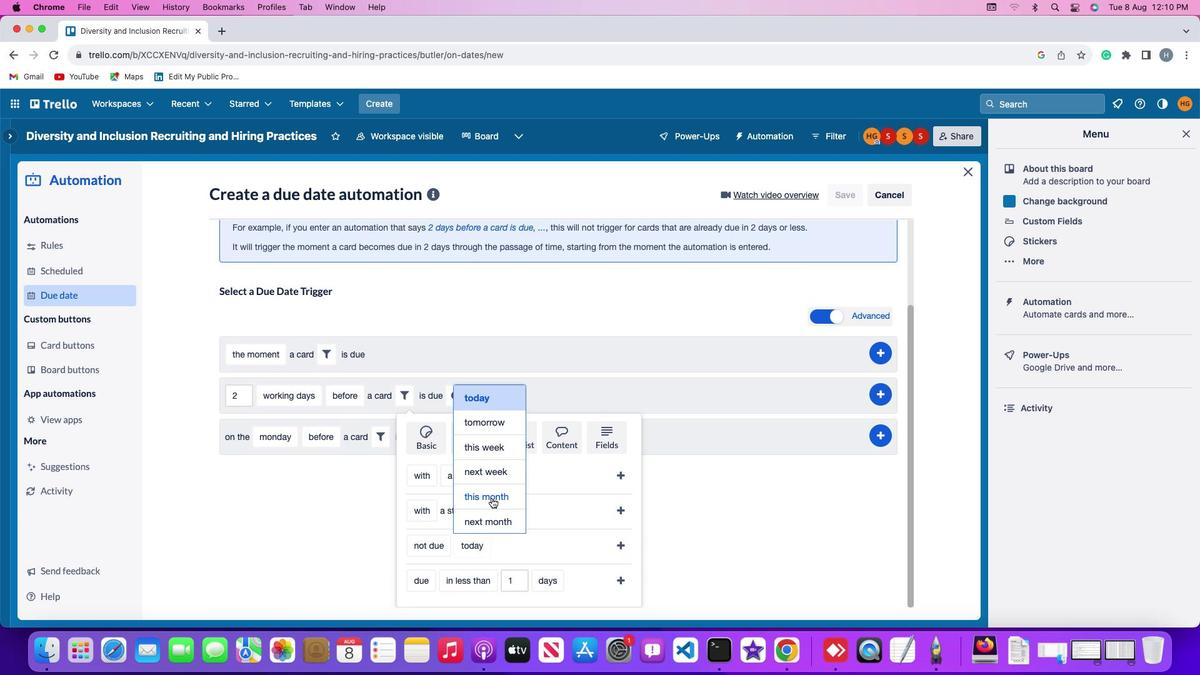 
Action: Mouse moved to (620, 543)
Screenshot: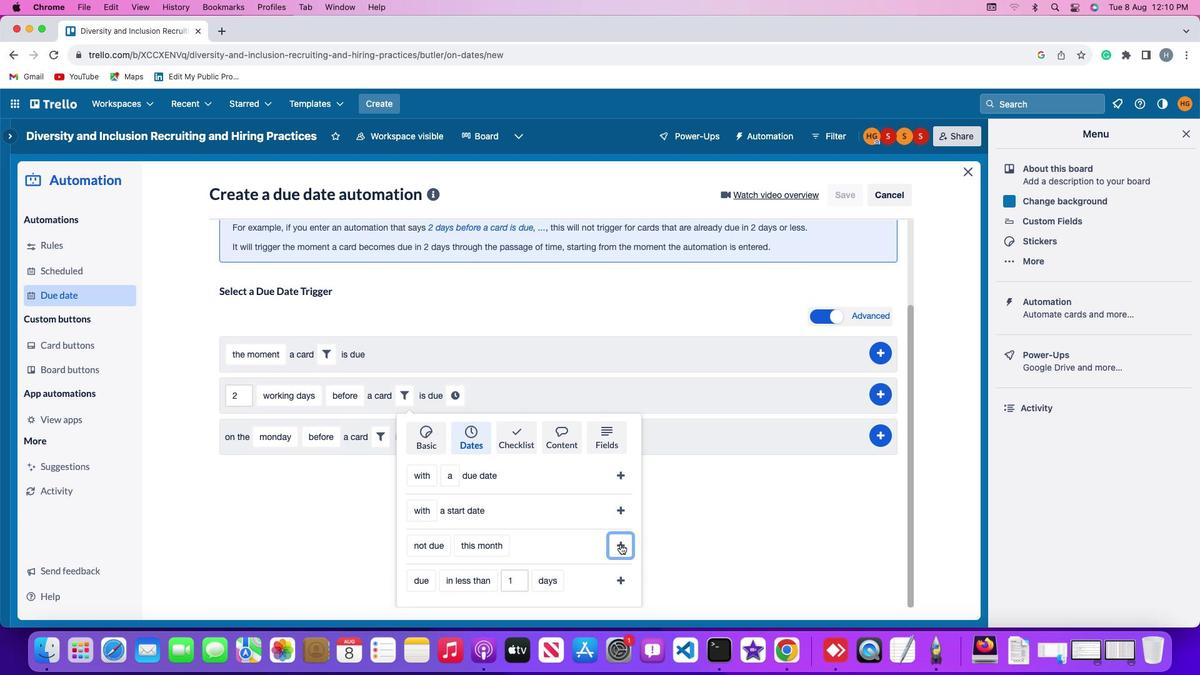 
Action: Mouse pressed left at (620, 543)
Screenshot: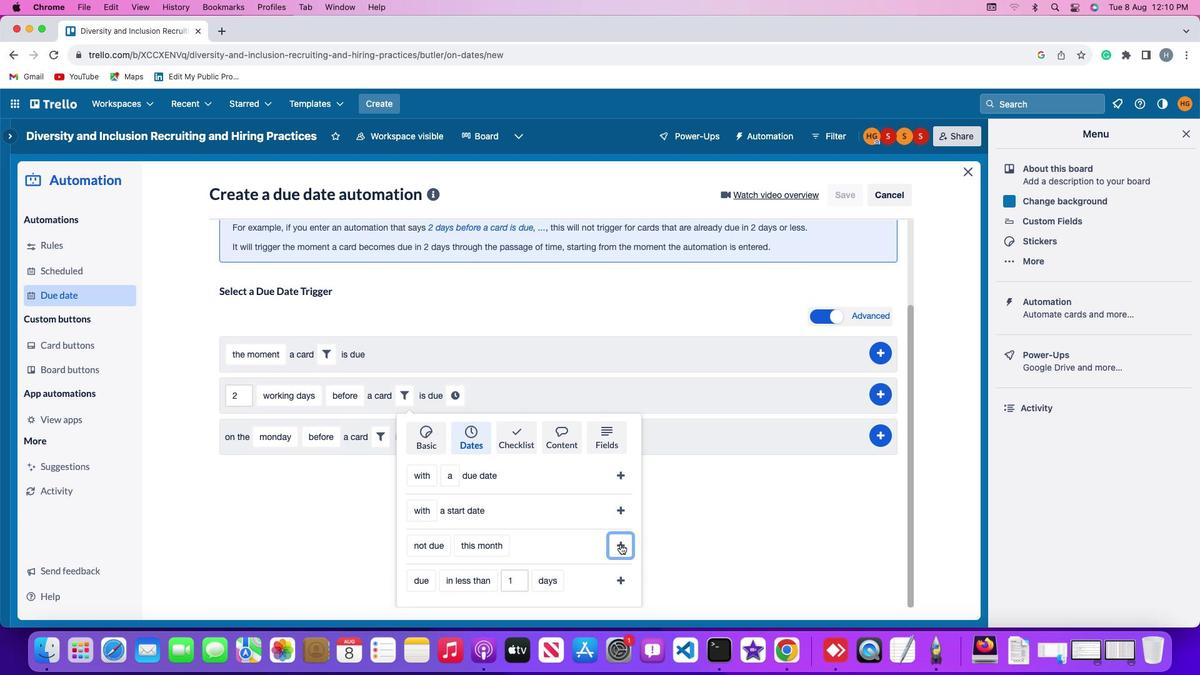 
Action: Mouse moved to (560, 509)
Screenshot: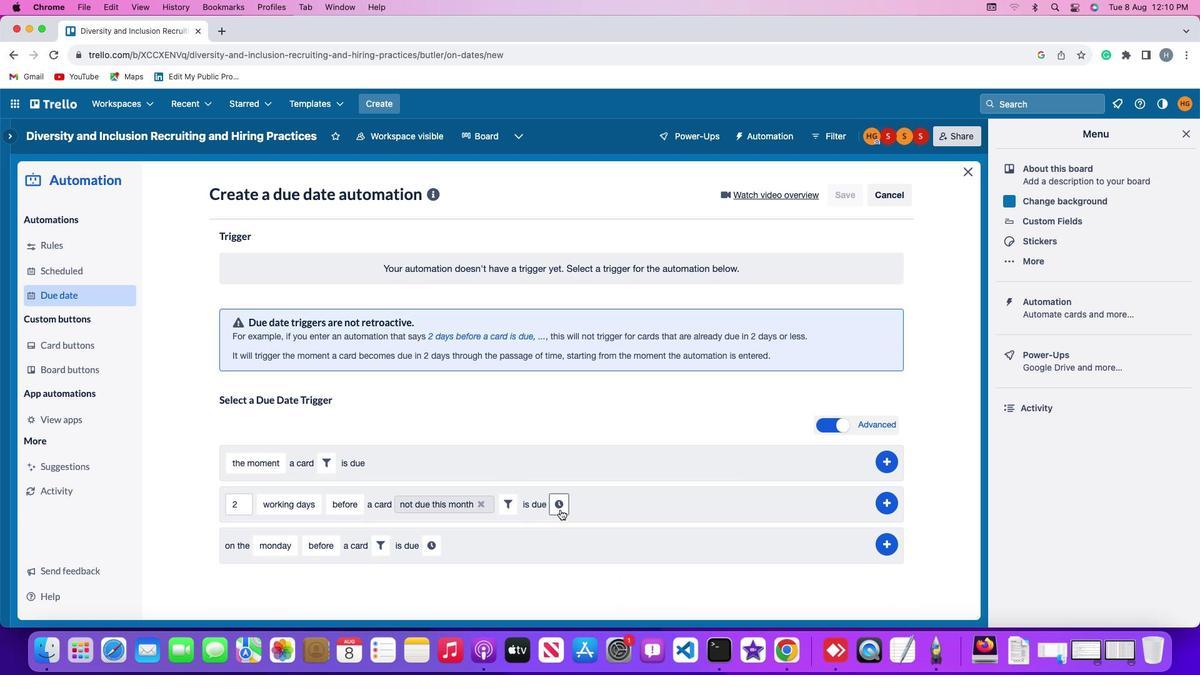 
Action: Mouse pressed left at (560, 509)
Screenshot: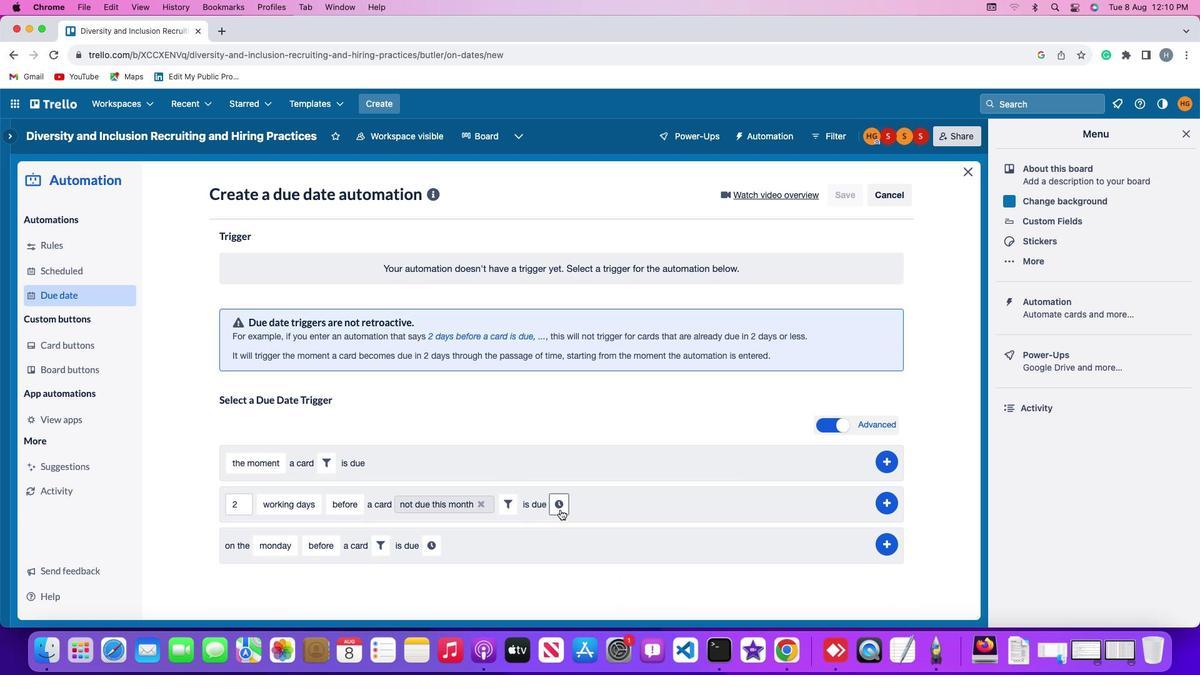 
Action: Mouse moved to (584, 506)
Screenshot: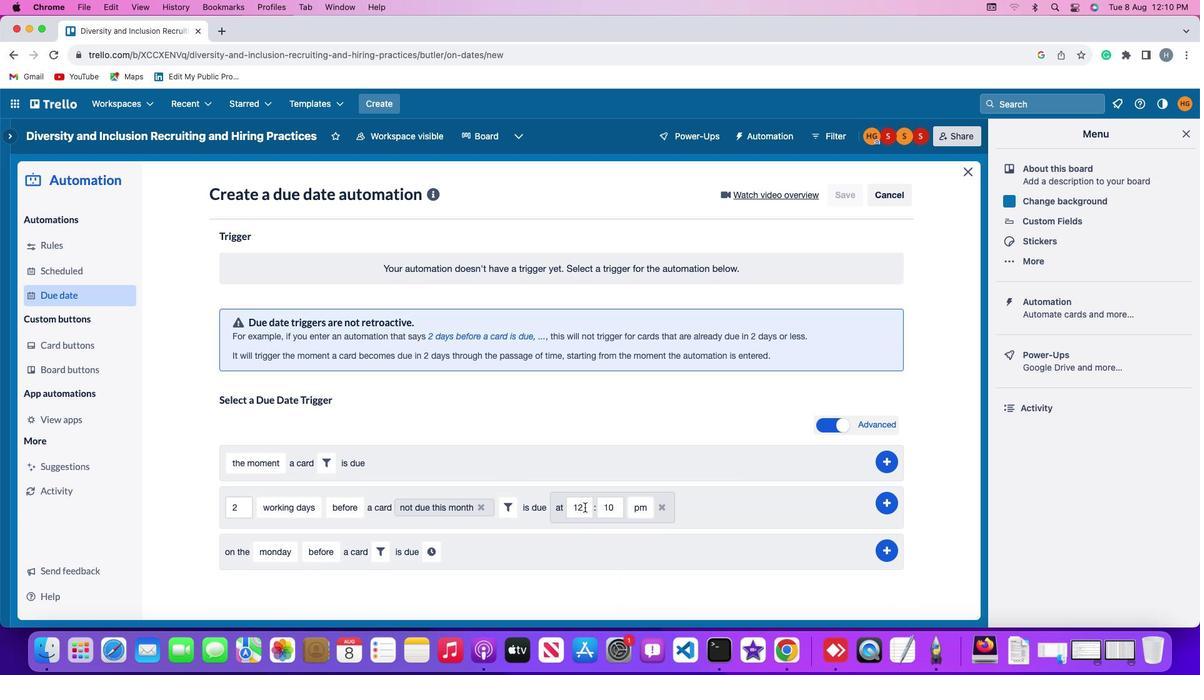 
Action: Mouse pressed left at (584, 506)
Screenshot: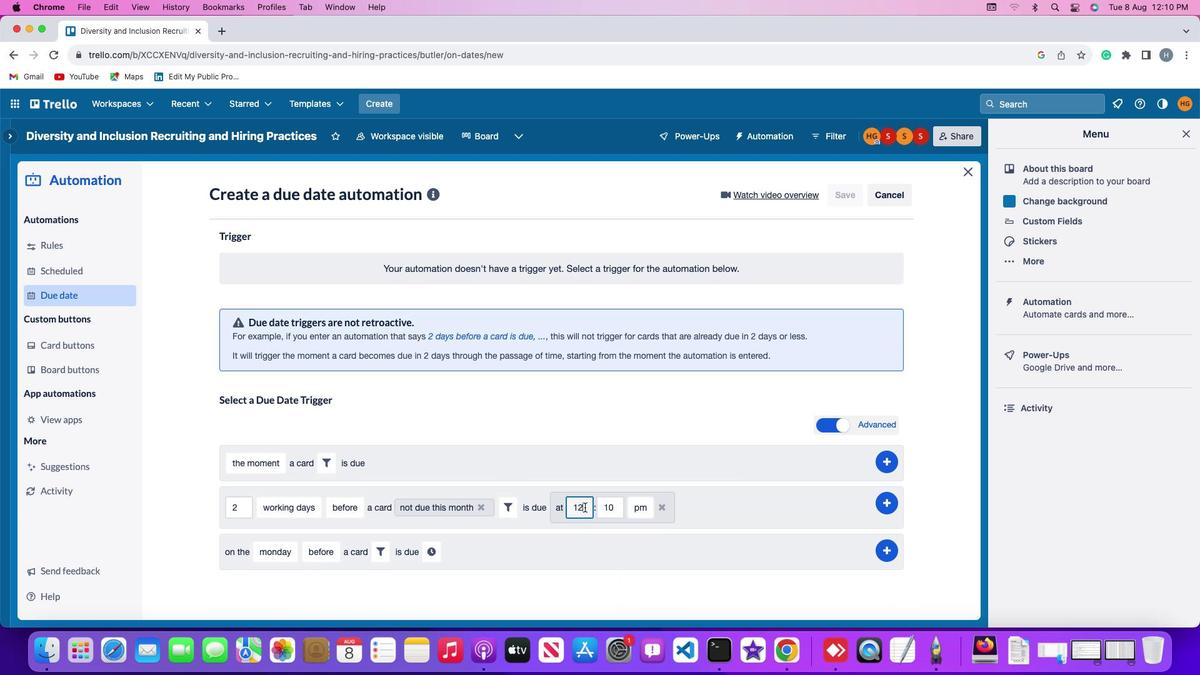 
Action: Key pressed Key.backspaceKey.backspace'1''1'
Screenshot: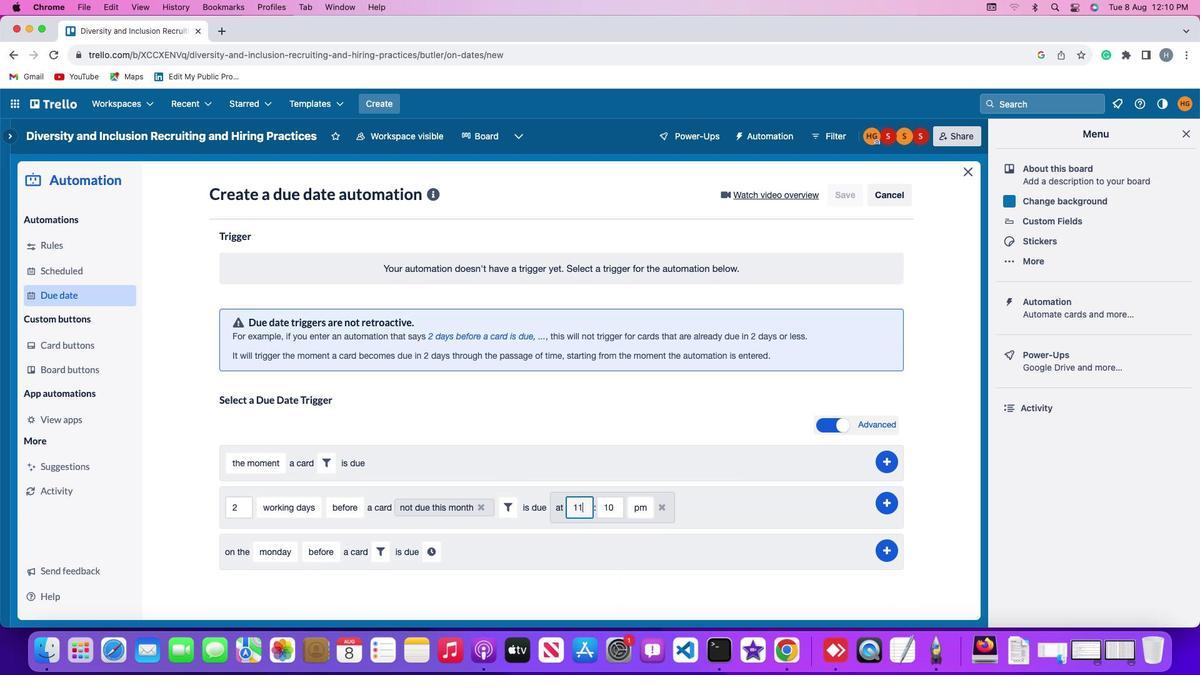 
Action: Mouse moved to (618, 506)
Screenshot: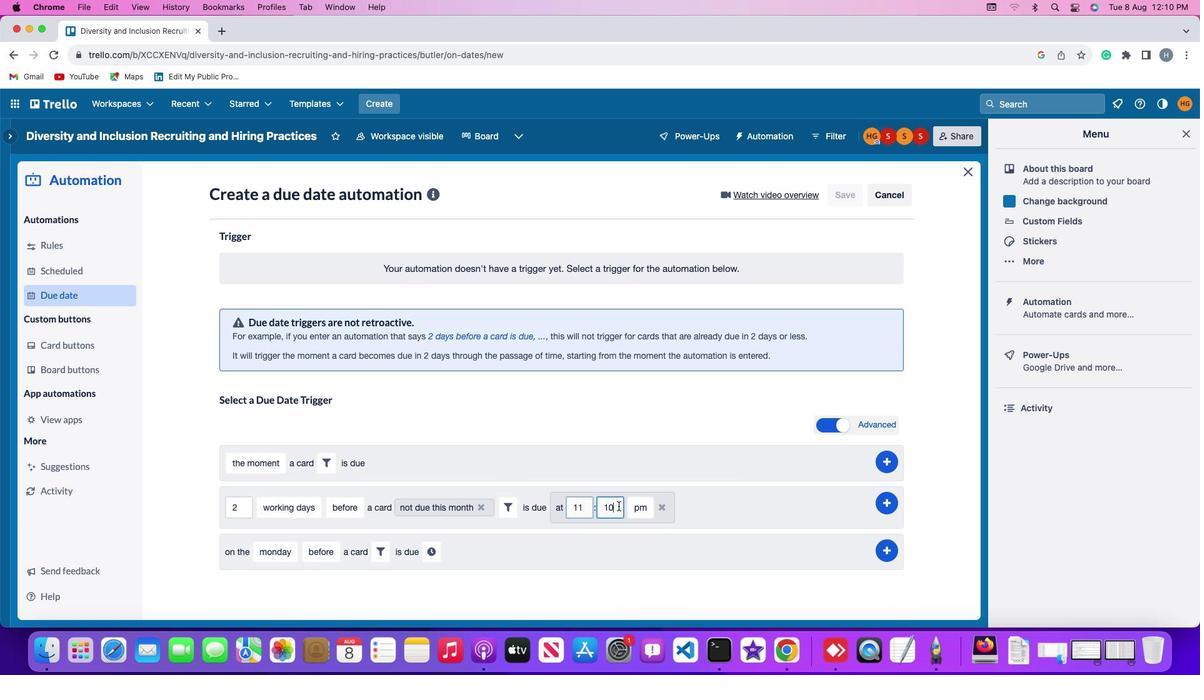 
Action: Mouse pressed left at (618, 506)
Screenshot: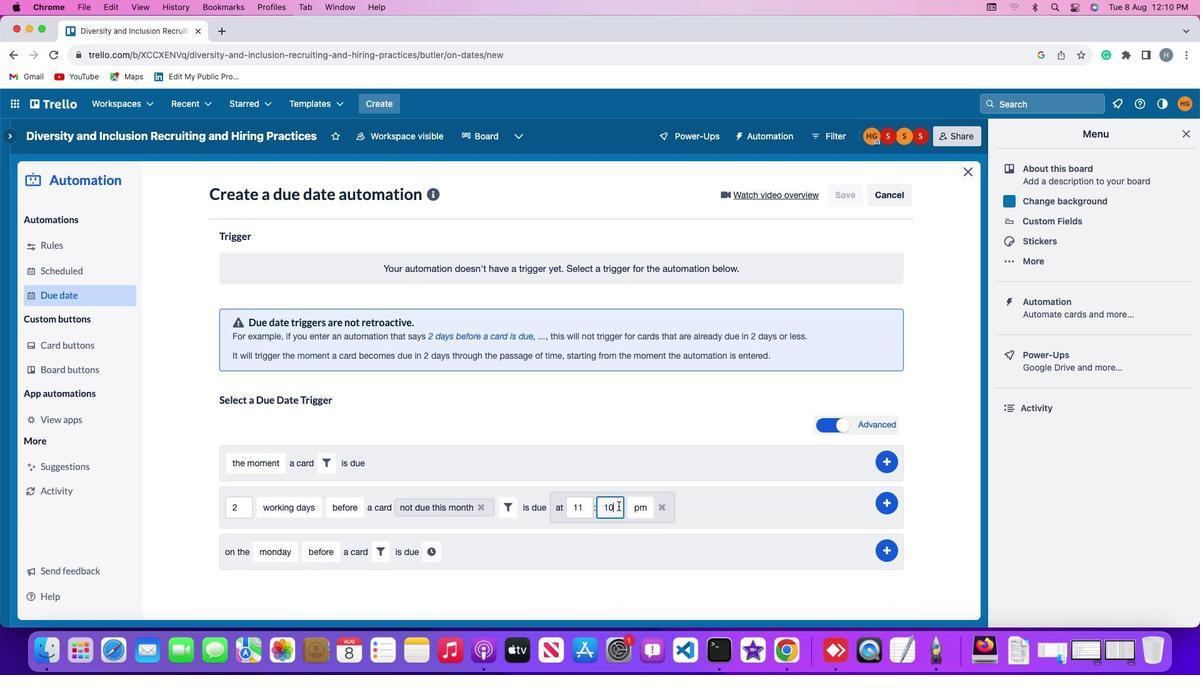 
Action: Key pressed Key.backspaceKey.backspaceKey.backspace'0''0'
Screenshot: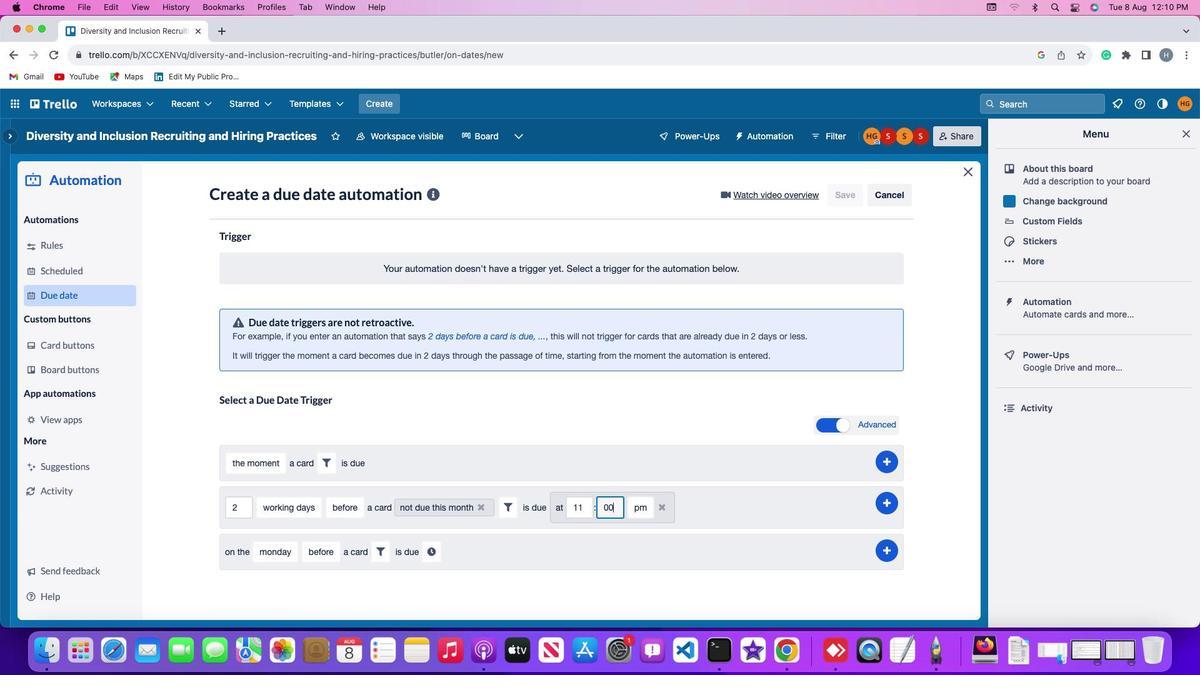 
Action: Mouse moved to (644, 506)
Screenshot: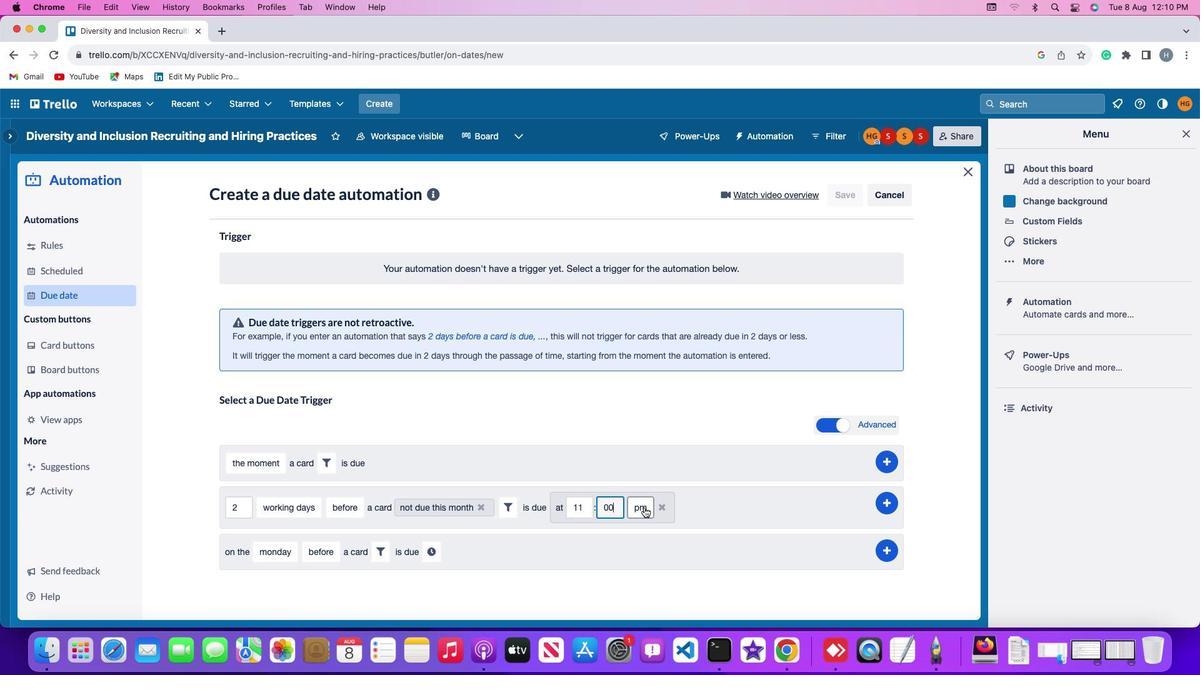 
Action: Mouse pressed left at (644, 506)
Screenshot: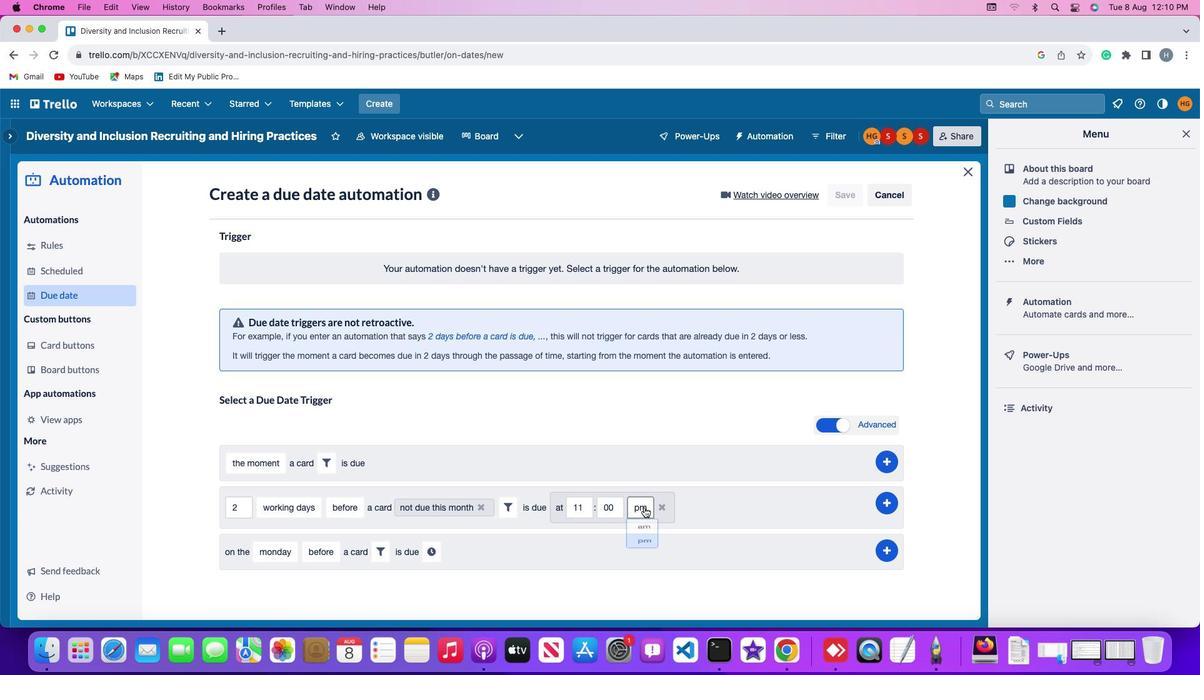 
Action: Mouse moved to (643, 530)
Screenshot: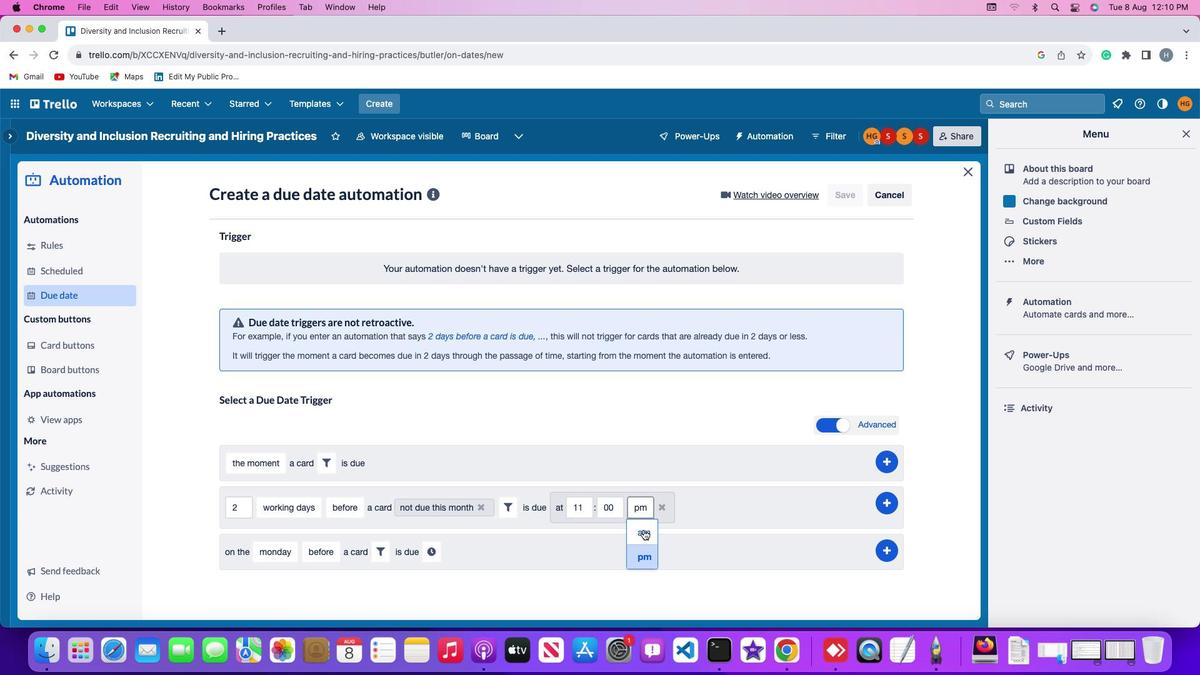 
Action: Mouse pressed left at (643, 530)
Screenshot: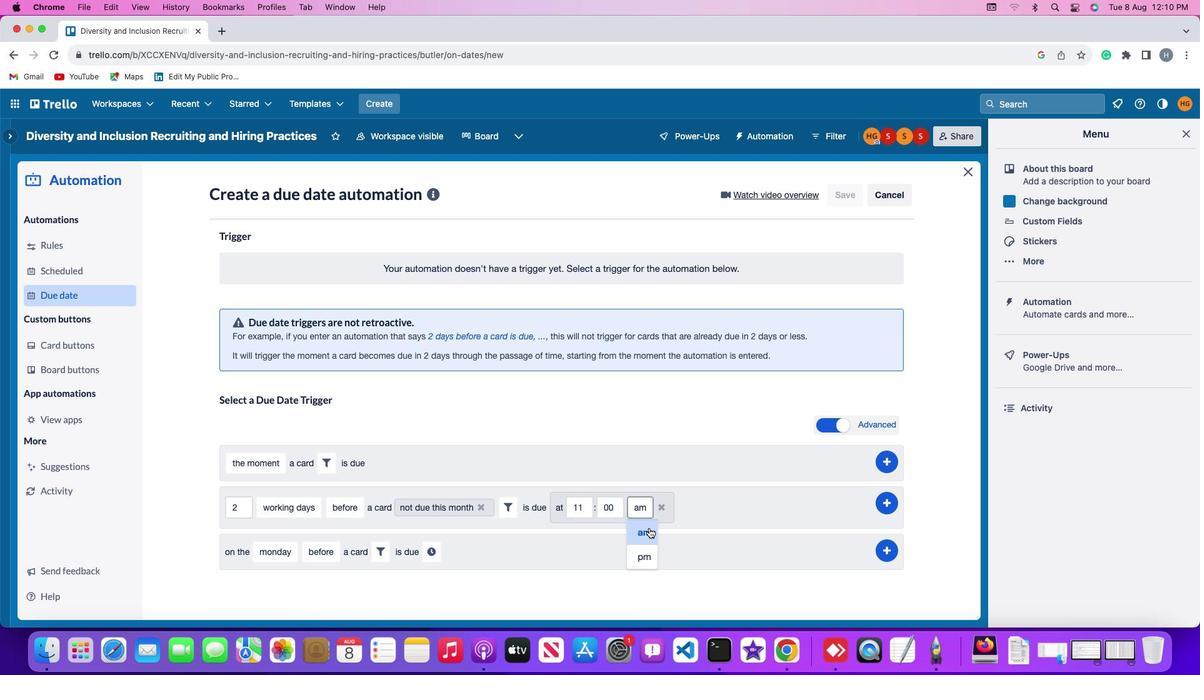 
Action: Mouse moved to (887, 500)
Screenshot: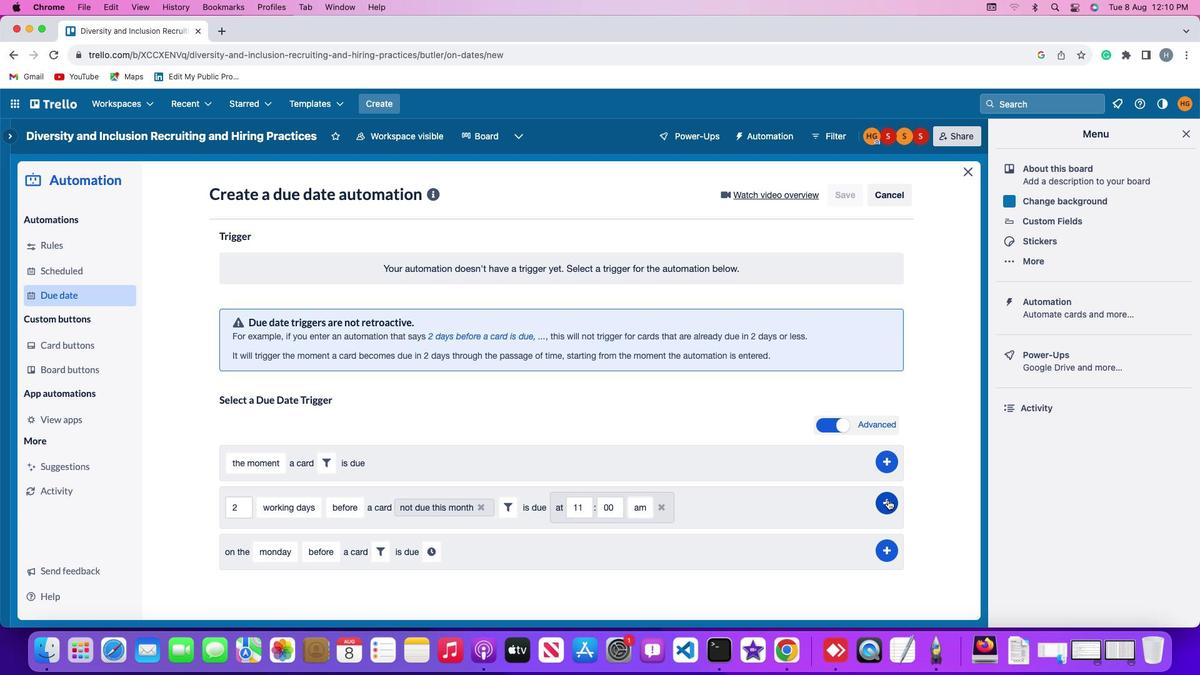 
Action: Mouse pressed left at (887, 500)
Screenshot: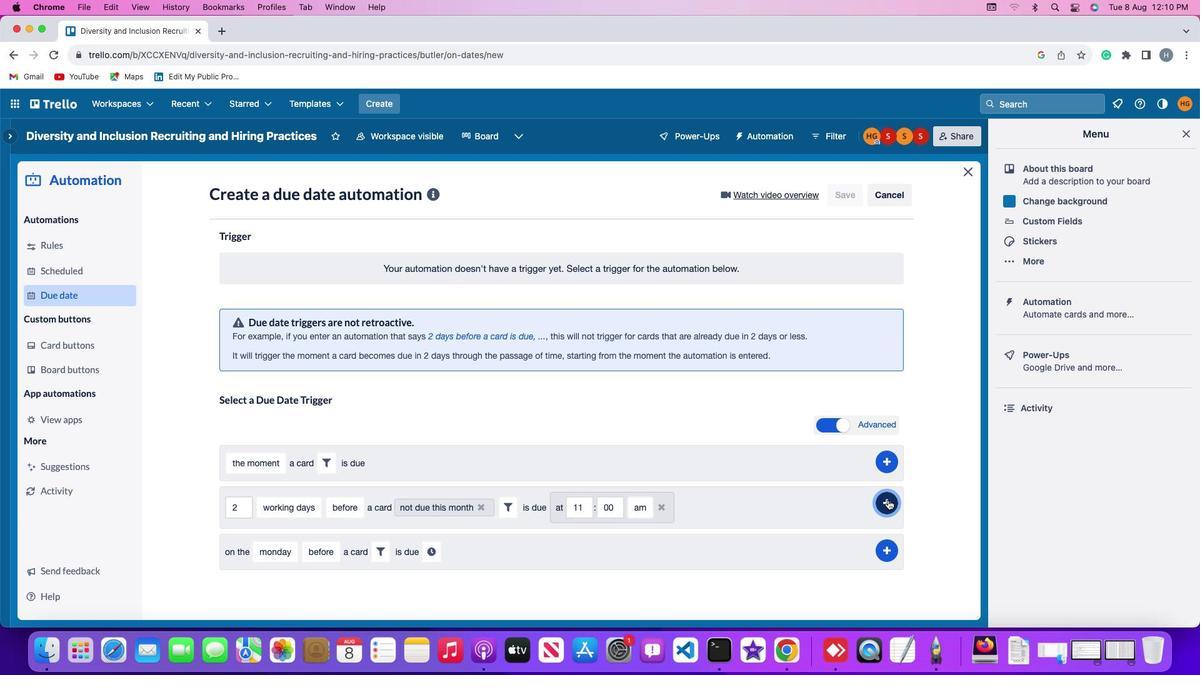
Action: Mouse moved to (940, 377)
Screenshot: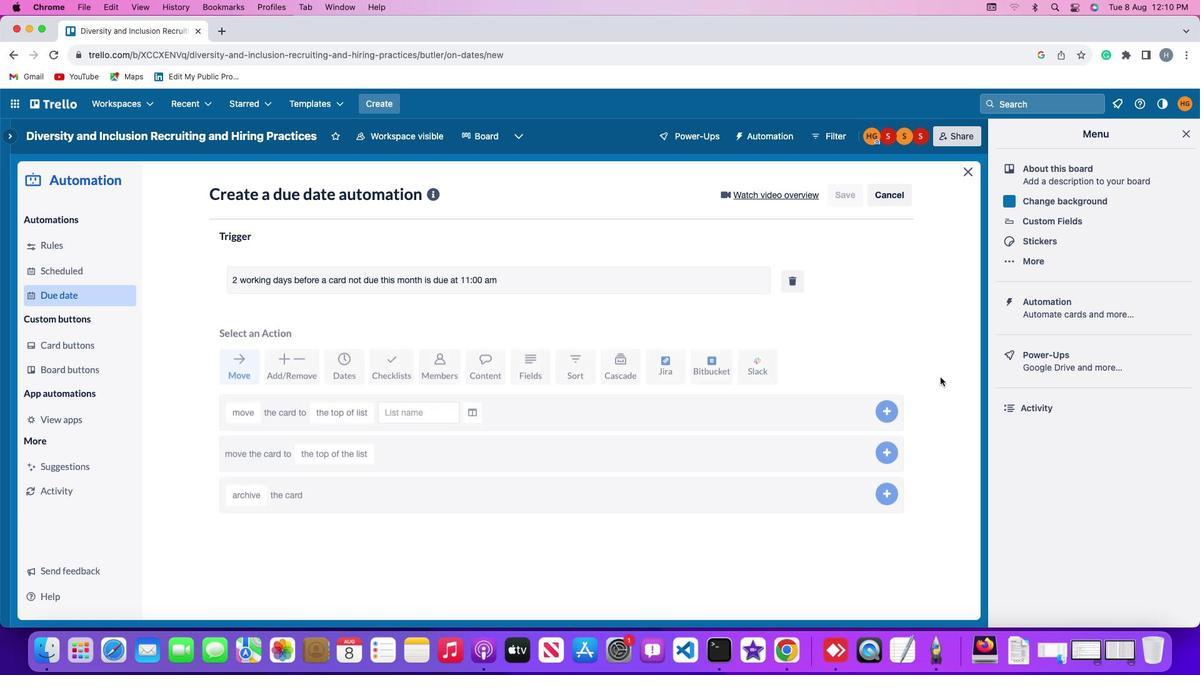 
